 Task: Find connections with filter location Riom with filter topic #tecnologiawith filter profile language German with filter current company IDC Technologies, Inc. with filter school Vivek College of Commerce with filter industry Animation and Post-production with filter service category Budgeting with filter keywords title Administrative Manager
Action: Mouse moved to (242, 196)
Screenshot: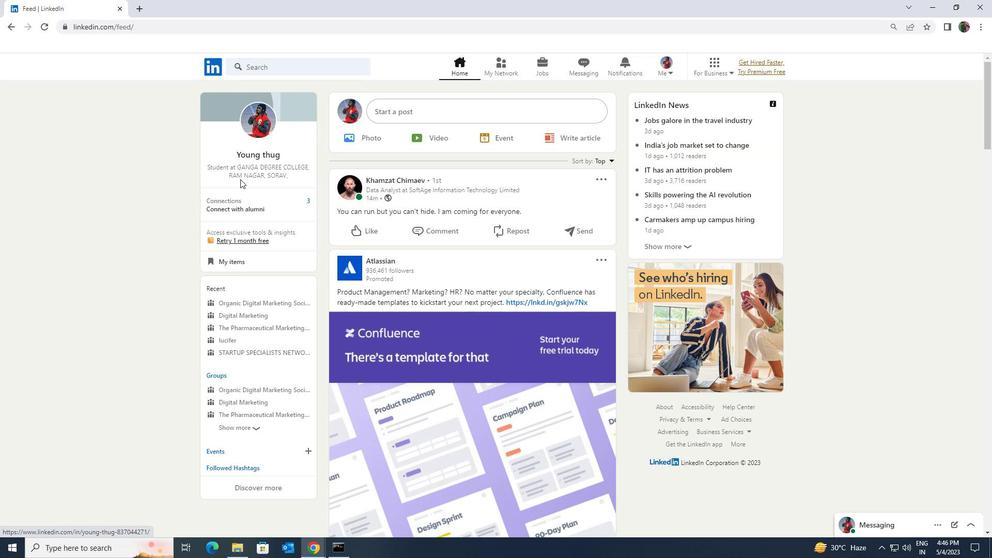 
Action: Mouse pressed left at (242, 196)
Screenshot: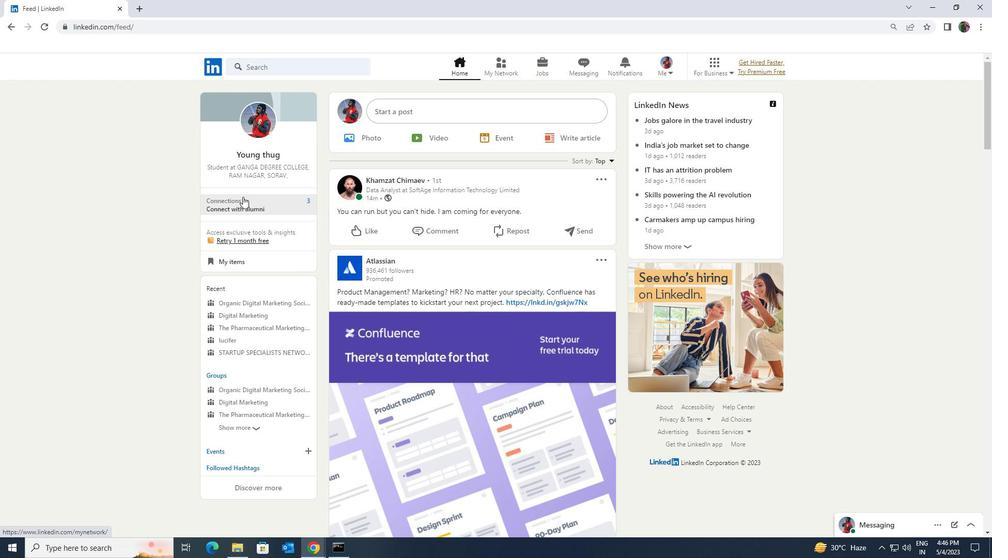 
Action: Mouse moved to (250, 127)
Screenshot: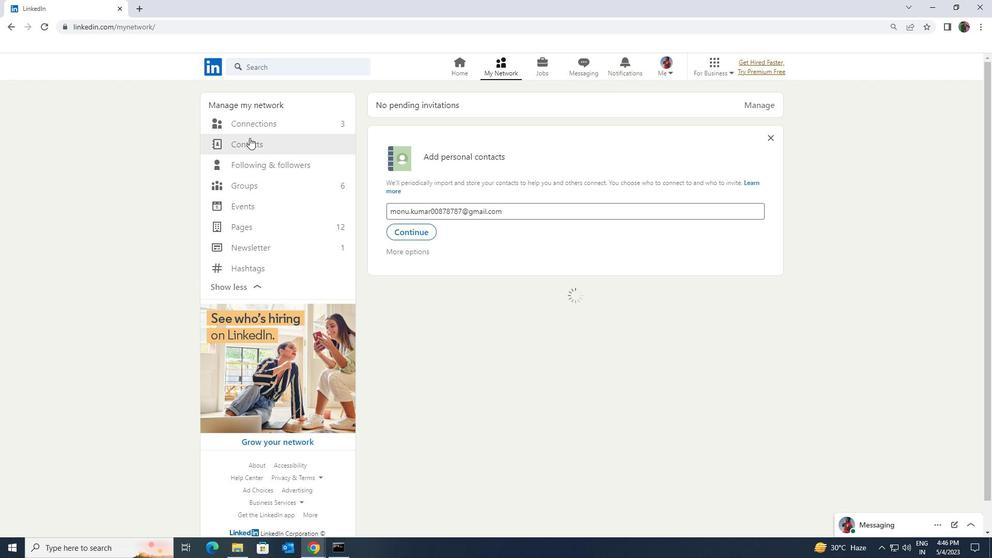
Action: Mouse pressed left at (250, 127)
Screenshot: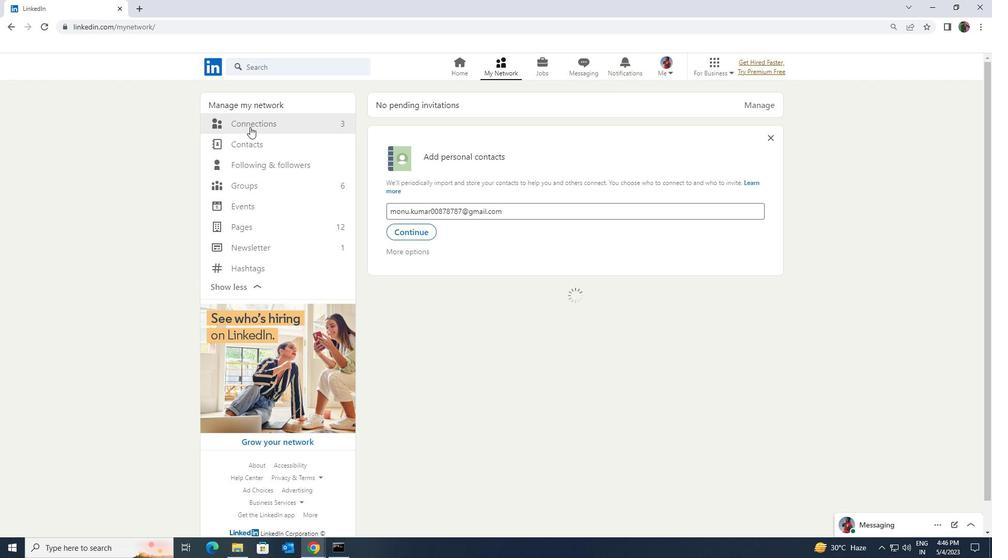 
Action: Mouse moved to (567, 125)
Screenshot: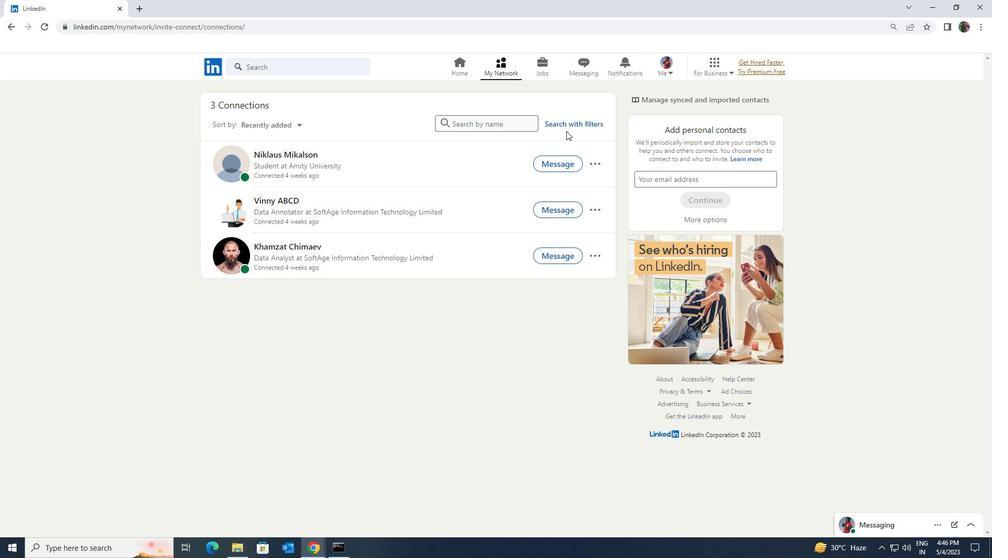 
Action: Mouse pressed left at (567, 125)
Screenshot: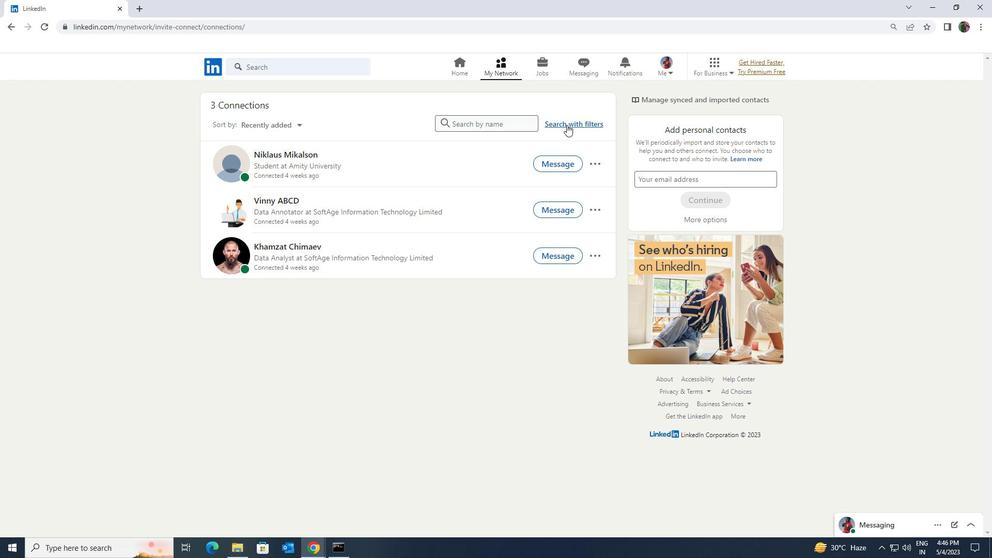 
Action: Mouse moved to (531, 93)
Screenshot: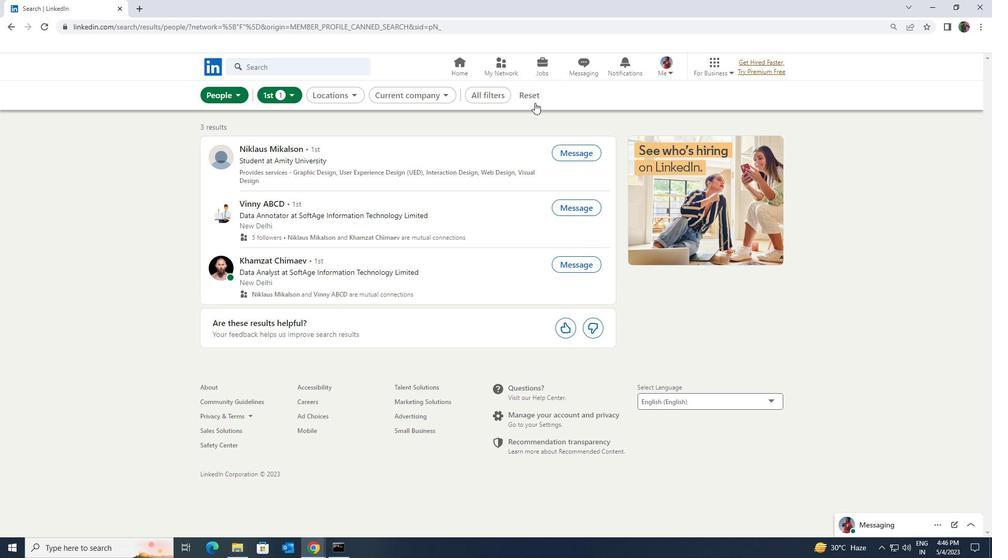 
Action: Mouse pressed left at (531, 93)
Screenshot: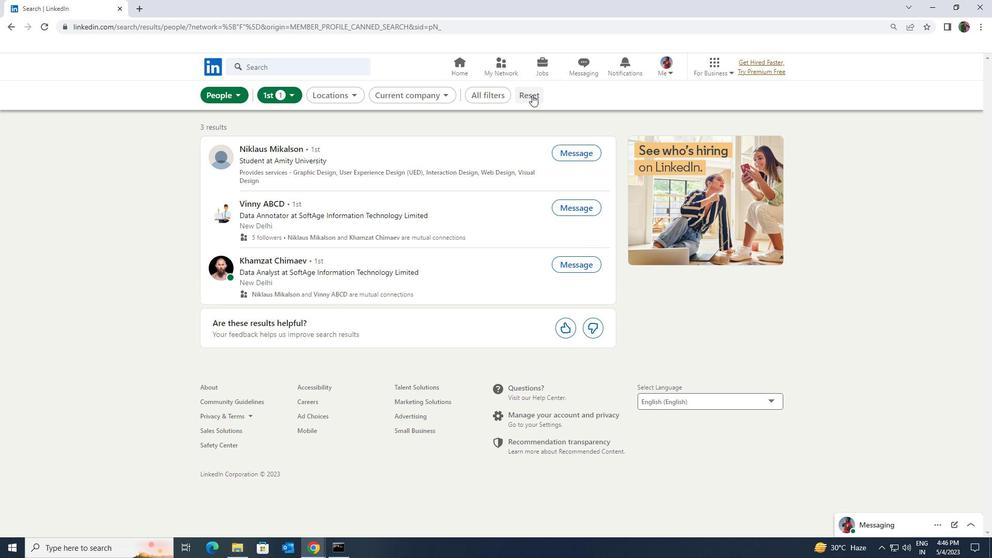 
Action: Mouse moved to (522, 92)
Screenshot: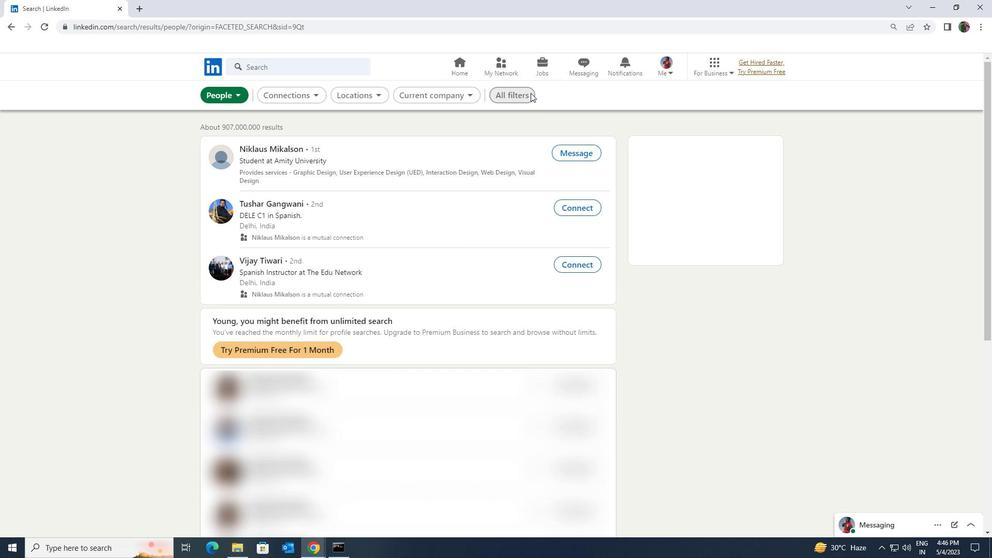 
Action: Mouse pressed left at (522, 92)
Screenshot: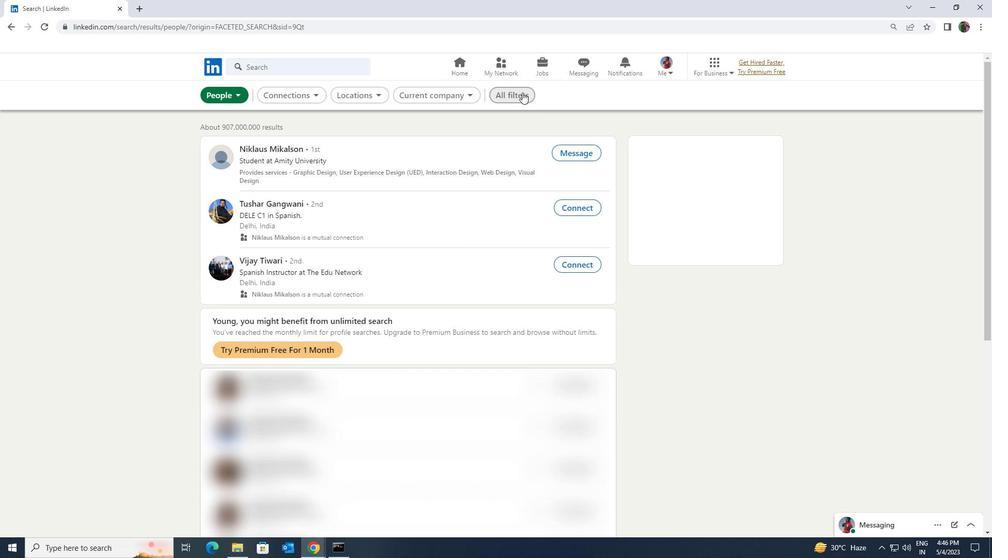 
Action: Mouse moved to (846, 403)
Screenshot: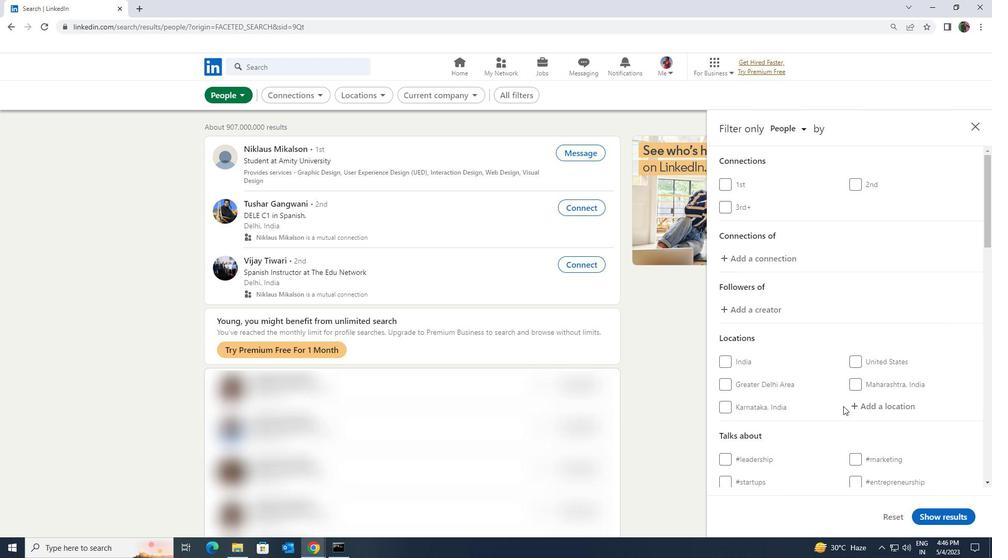 
Action: Mouse pressed left at (846, 403)
Screenshot: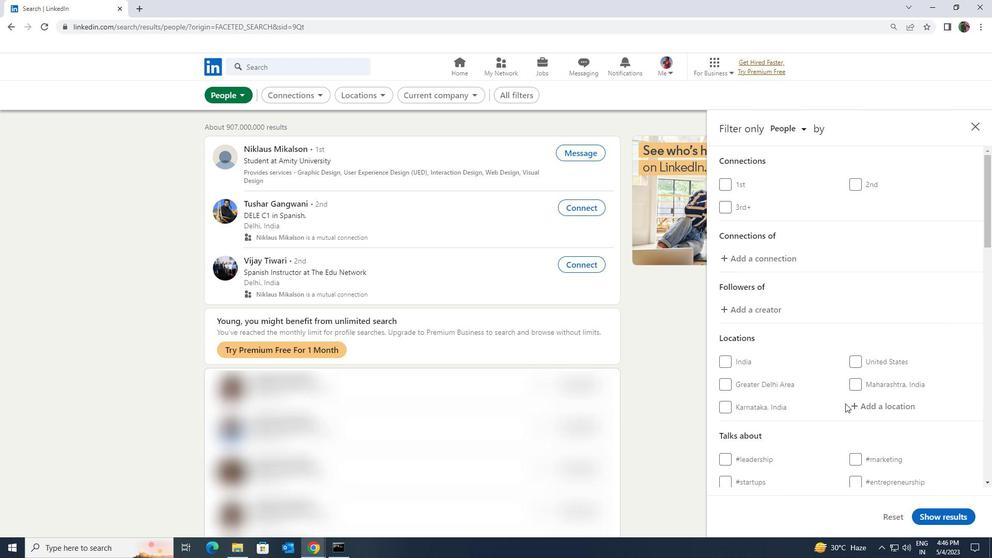 
Action: Mouse moved to (857, 406)
Screenshot: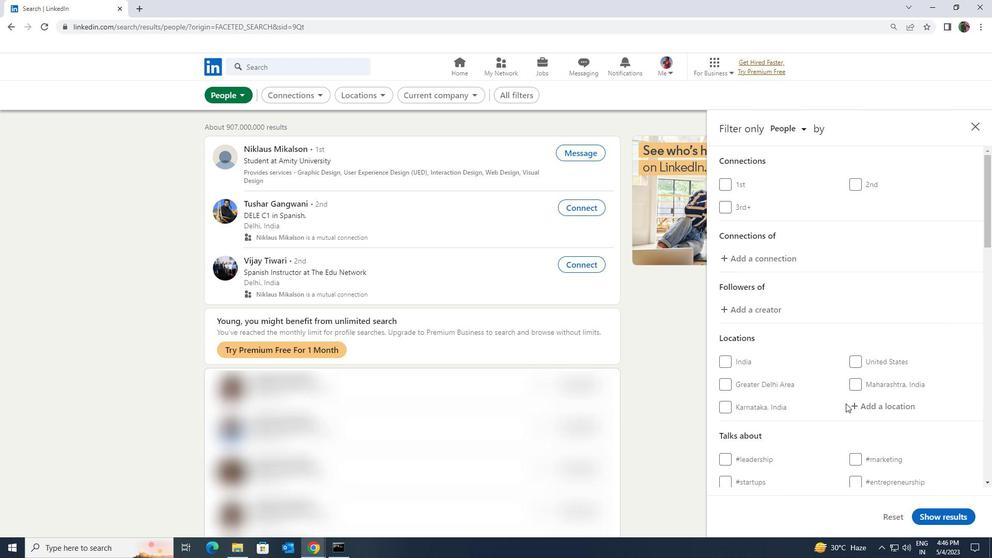 
Action: Mouse pressed left at (857, 406)
Screenshot: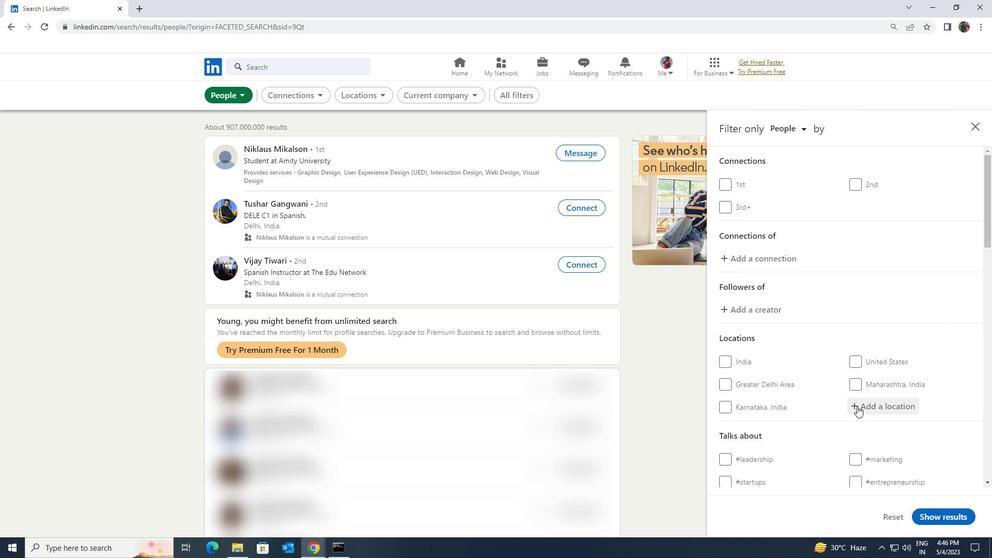 
Action: Key pressed <Key.shift>RIOM
Screenshot: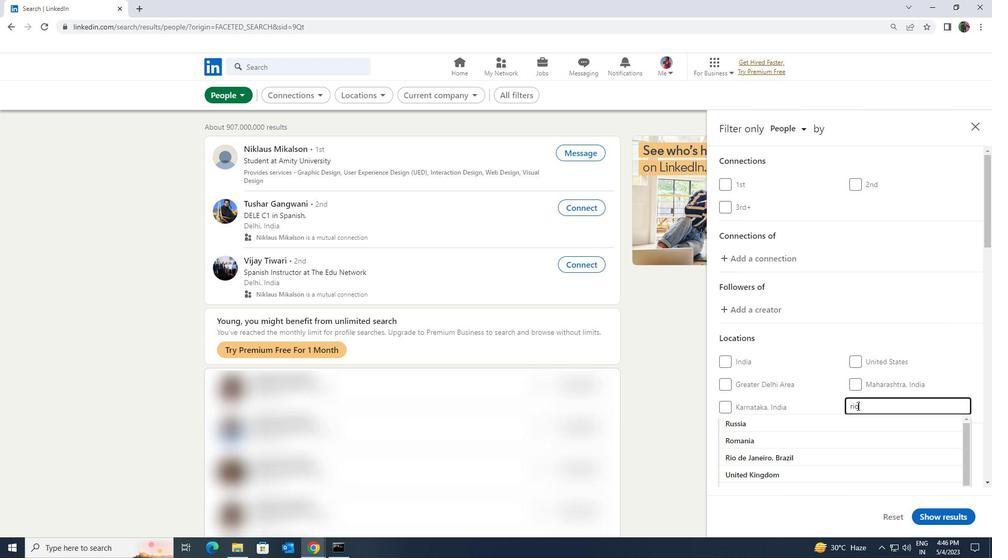
Action: Mouse moved to (858, 414)
Screenshot: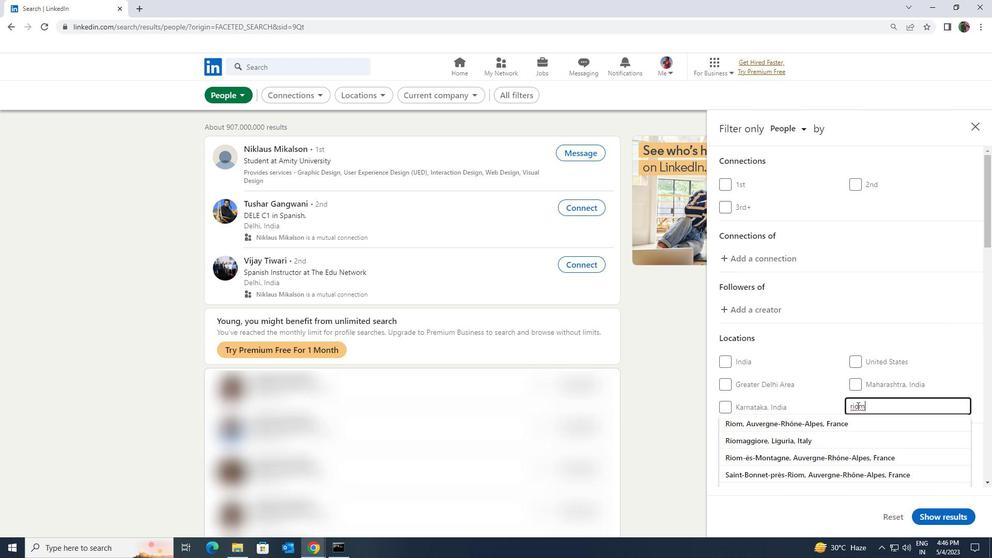 
Action: Mouse pressed left at (858, 414)
Screenshot: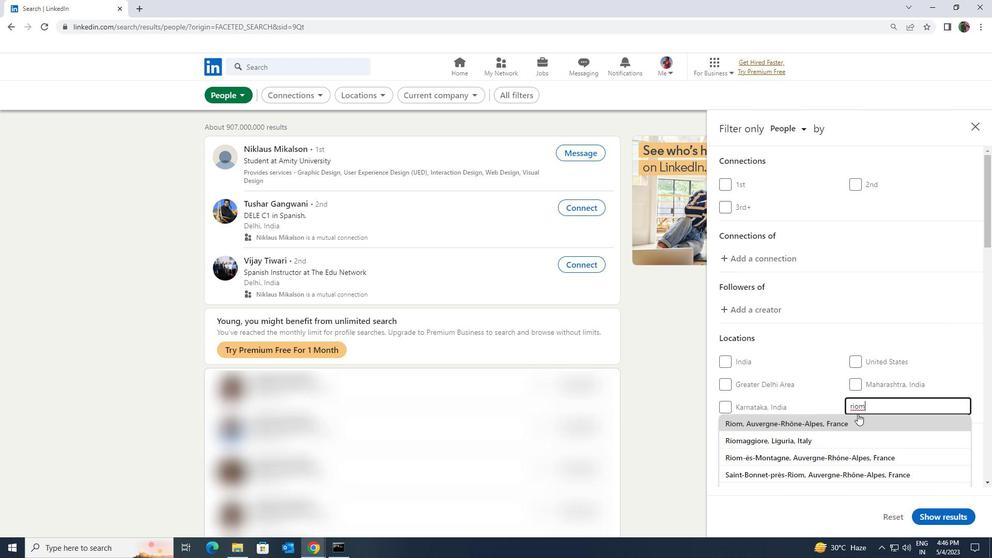 
Action: Mouse moved to (851, 401)
Screenshot: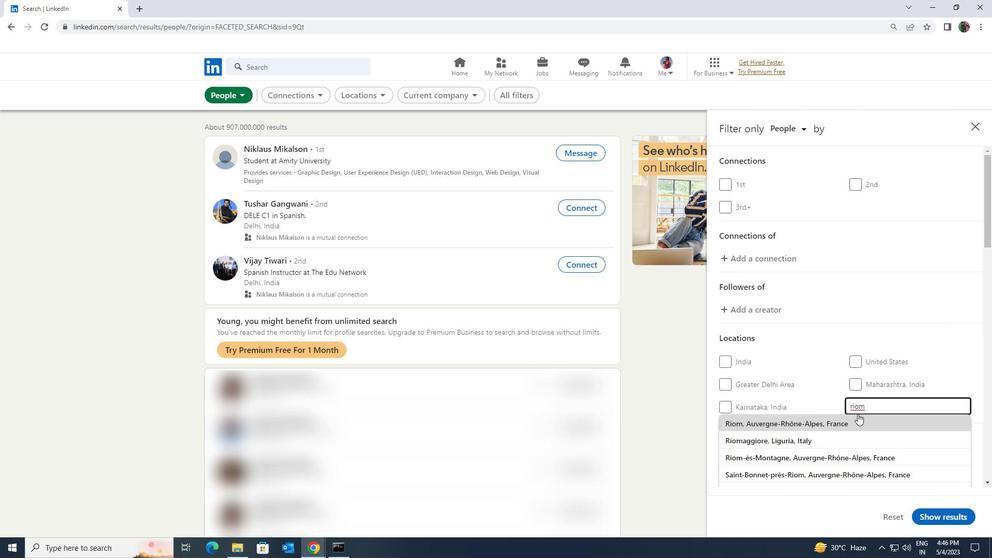 
Action: Mouse scrolled (851, 401) with delta (0, 0)
Screenshot: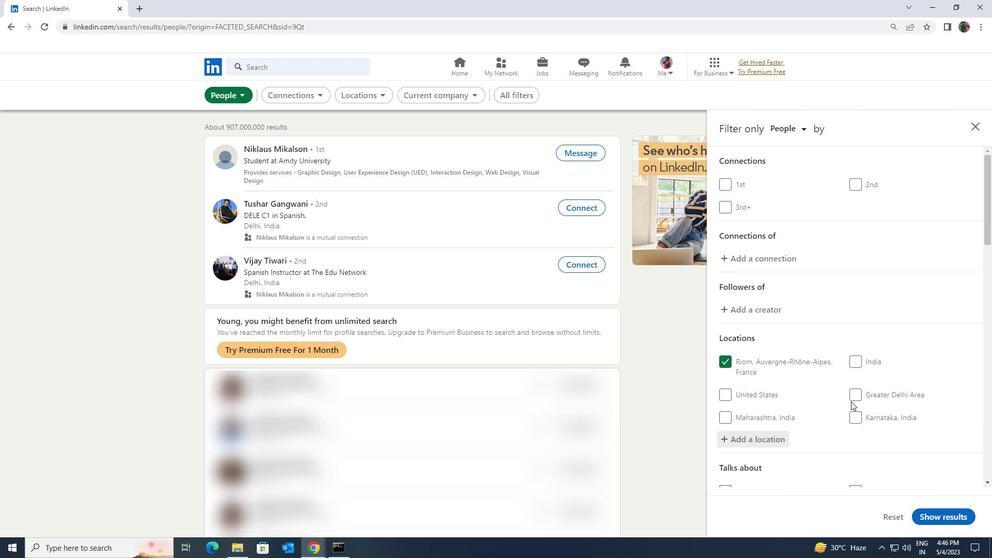 
Action: Mouse moved to (848, 402)
Screenshot: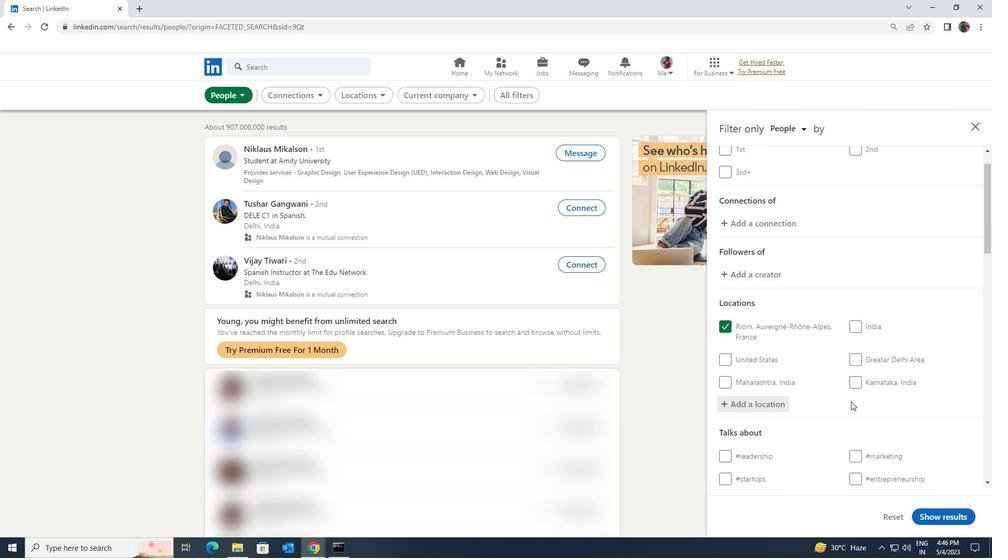 
Action: Mouse scrolled (848, 401) with delta (0, 0)
Screenshot: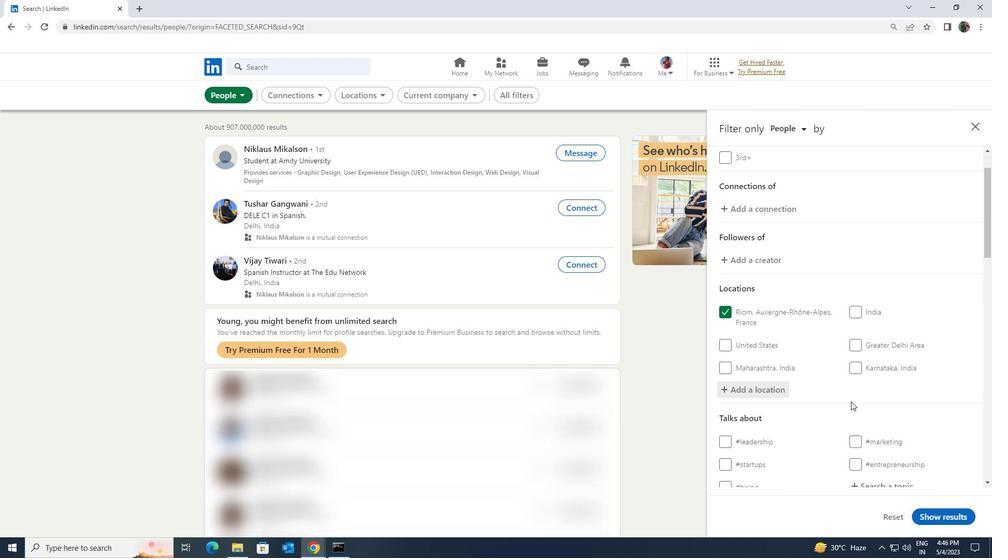 
Action: Mouse moved to (862, 436)
Screenshot: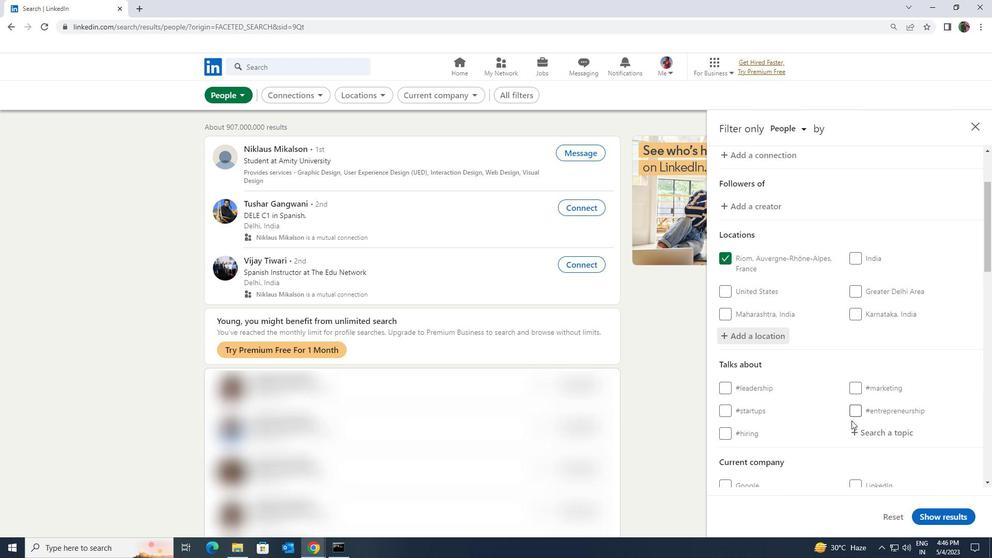 
Action: Mouse pressed left at (862, 436)
Screenshot: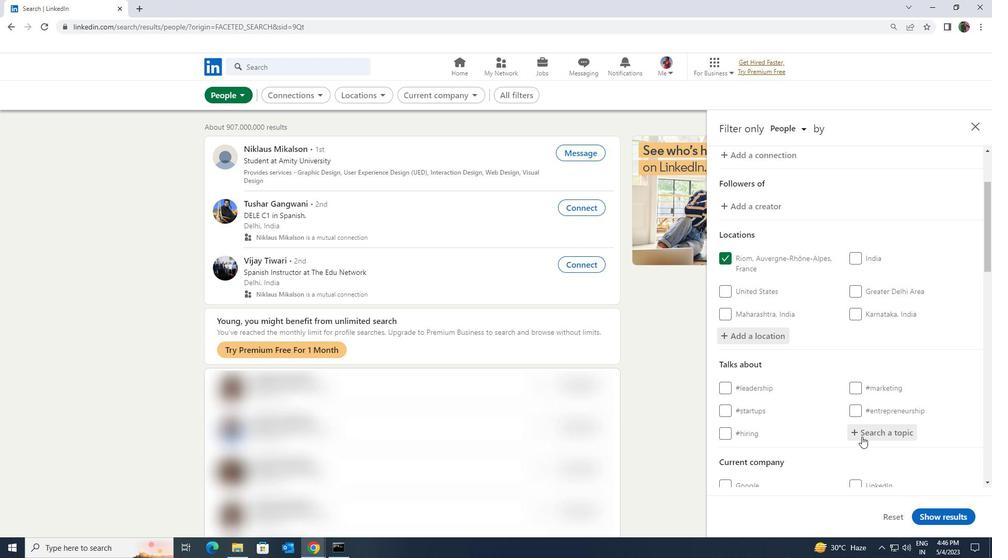 
Action: Key pressed <Key.shift><Key.shift><Key.shift><Key.shift><Key.shift><Key.shift><Key.shift><Key.shift><Key.shift><Key.shift><Key.shift><Key.shift><Key.shift><Key.shift><Key.shift><Key.shift><Key.shift><Key.shift><Key.shift><Key.shift><Key.shift><Key.shift><Key.shift><Key.shift><Key.shift><Key.shift><Key.shift><Key.shift><Key.shift><Key.shift><Key.shift><Key.shift><Key.shift><Key.shift>TECHNOLO
Screenshot: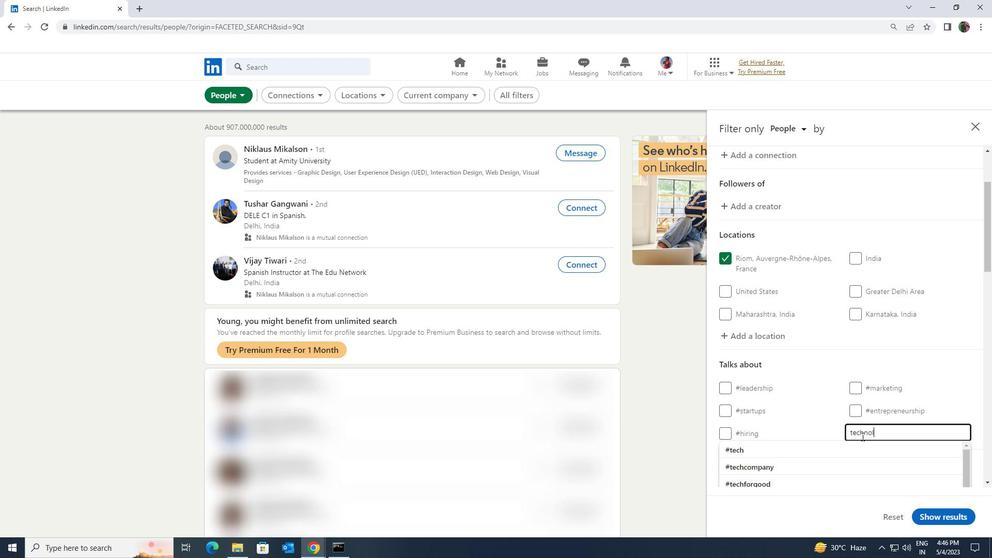 
Action: Mouse moved to (850, 451)
Screenshot: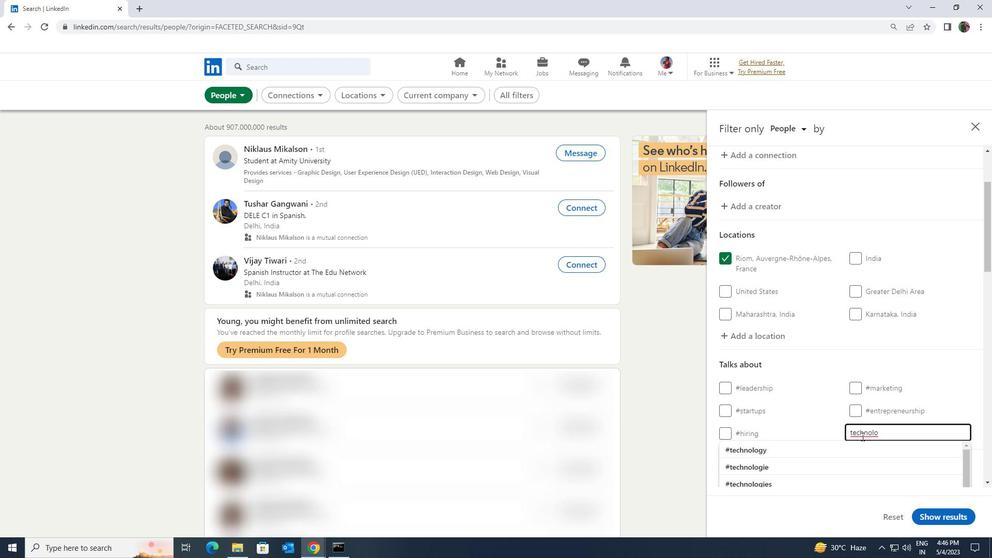 
Action: Mouse pressed left at (850, 451)
Screenshot: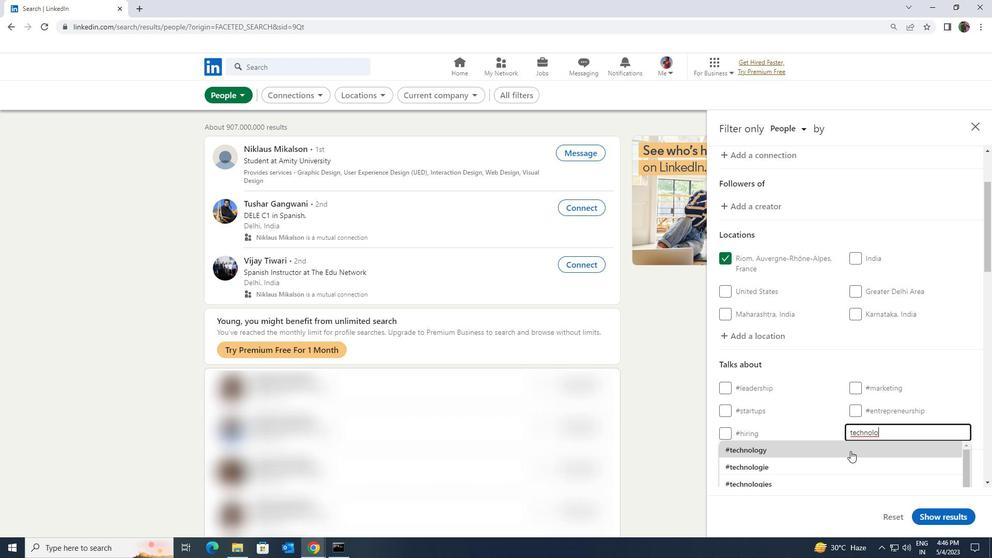 
Action: Mouse moved to (850, 447)
Screenshot: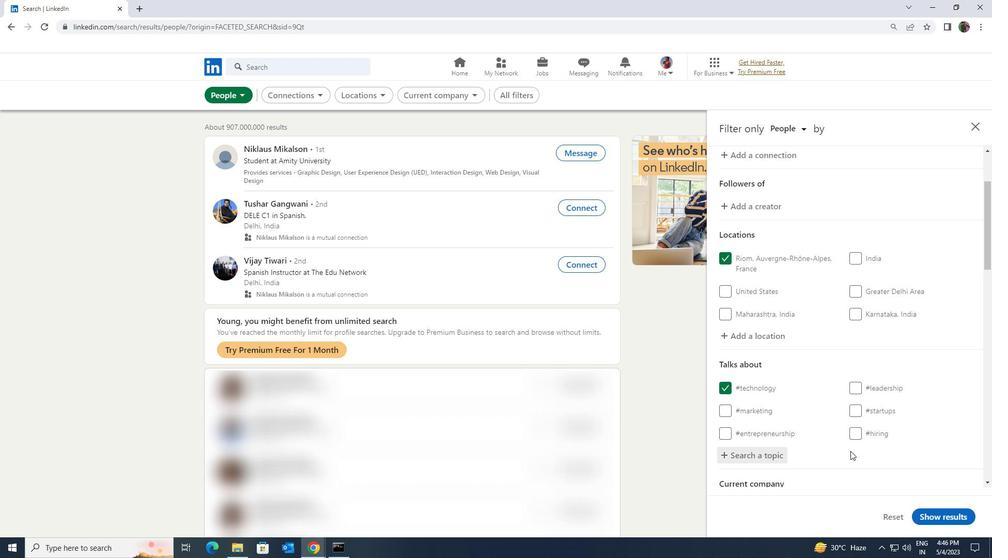 
Action: Mouse scrolled (850, 447) with delta (0, 0)
Screenshot: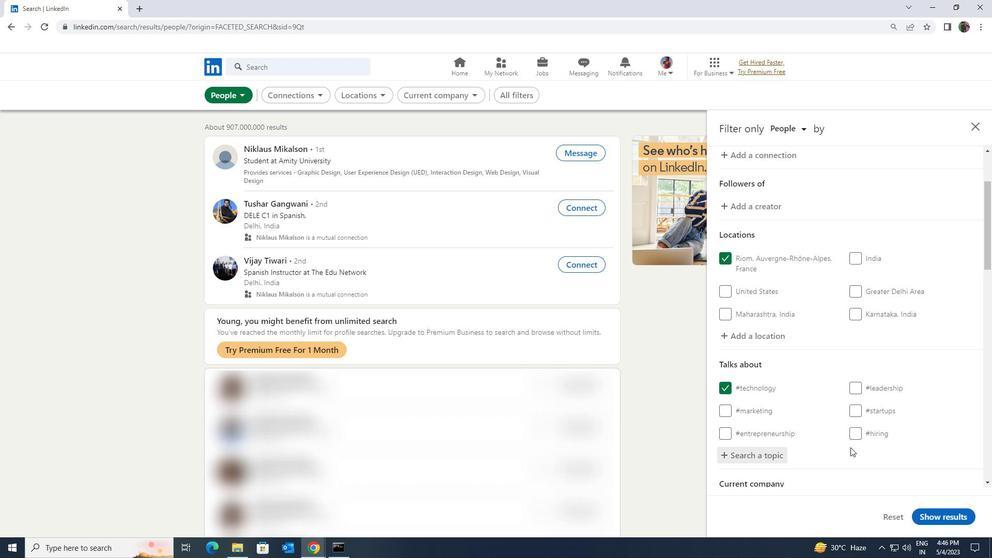 
Action: Mouse scrolled (850, 447) with delta (0, 0)
Screenshot: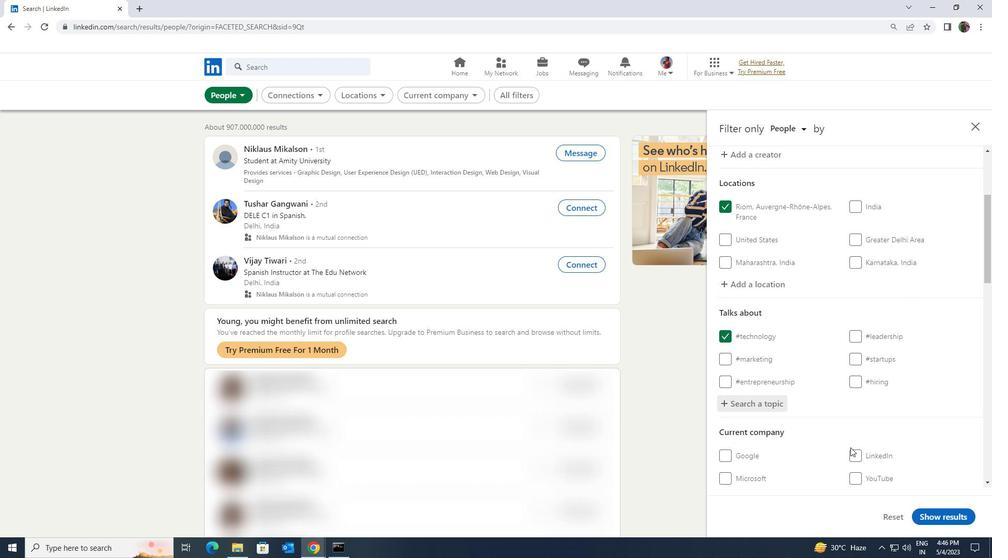 
Action: Mouse scrolled (850, 447) with delta (0, 0)
Screenshot: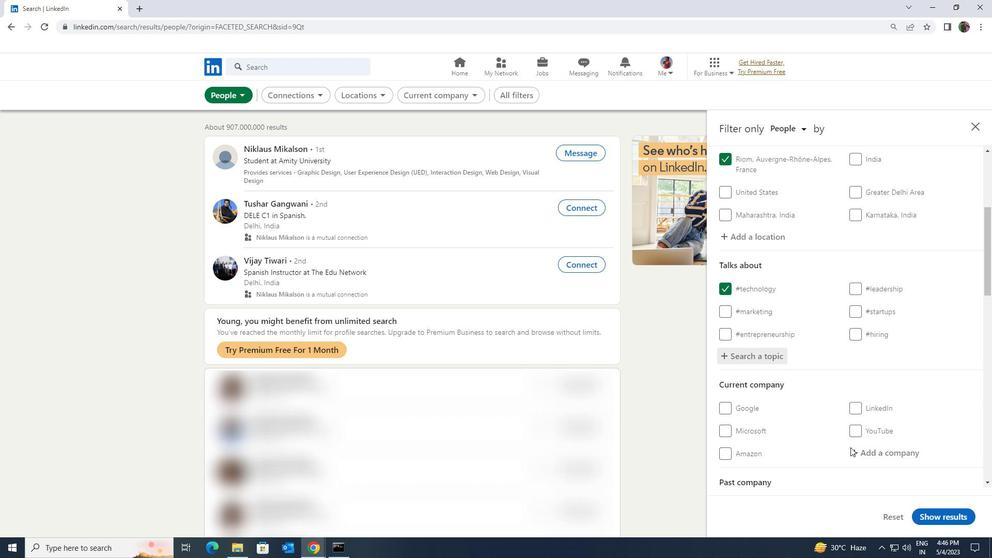 
Action: Mouse scrolled (850, 447) with delta (0, 0)
Screenshot: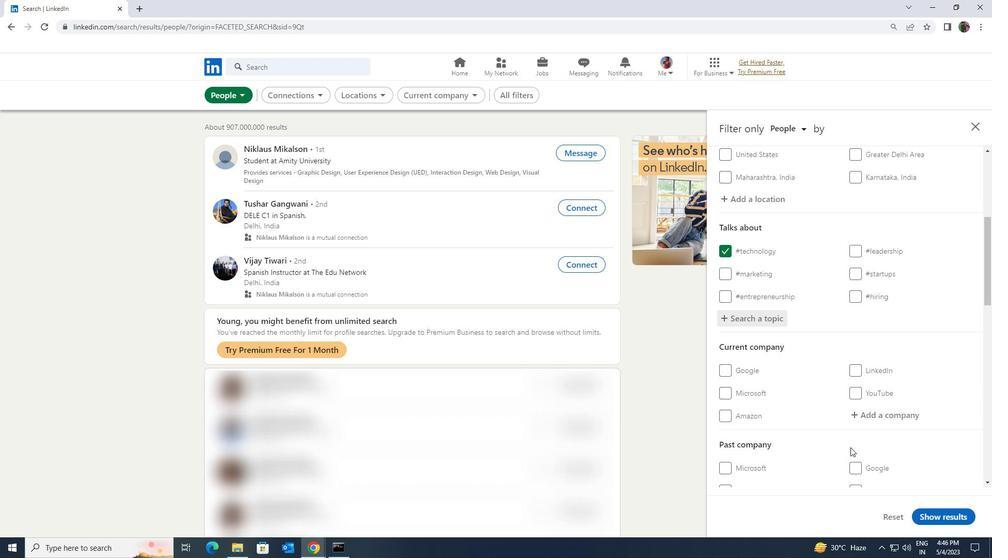 
Action: Mouse scrolled (850, 447) with delta (0, 0)
Screenshot: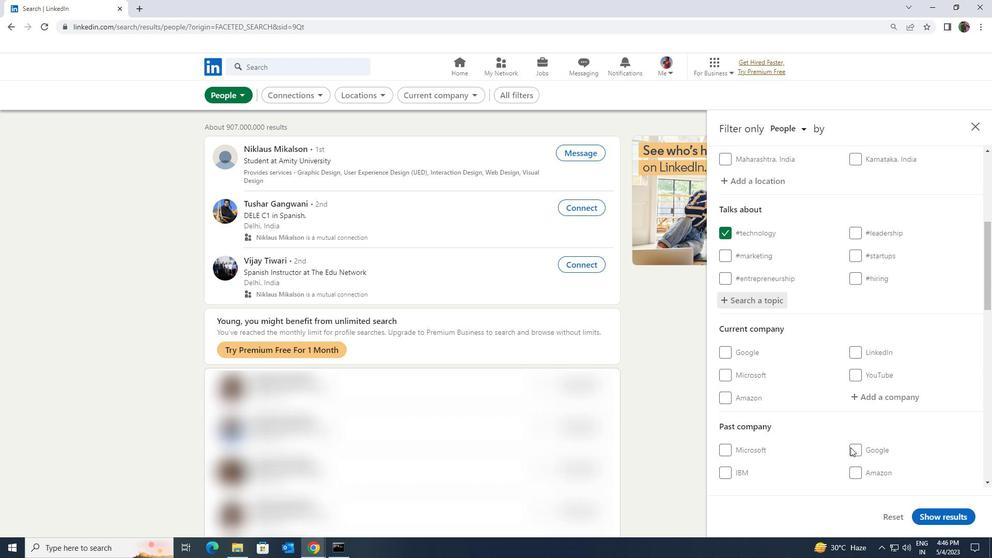 
Action: Mouse scrolled (850, 447) with delta (0, 0)
Screenshot: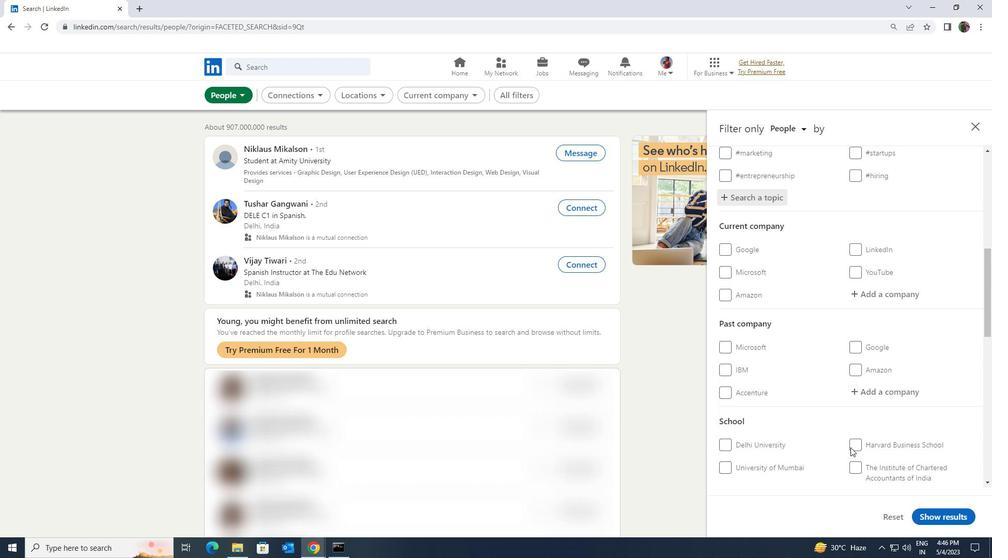 
Action: Mouse scrolled (850, 447) with delta (0, 0)
Screenshot: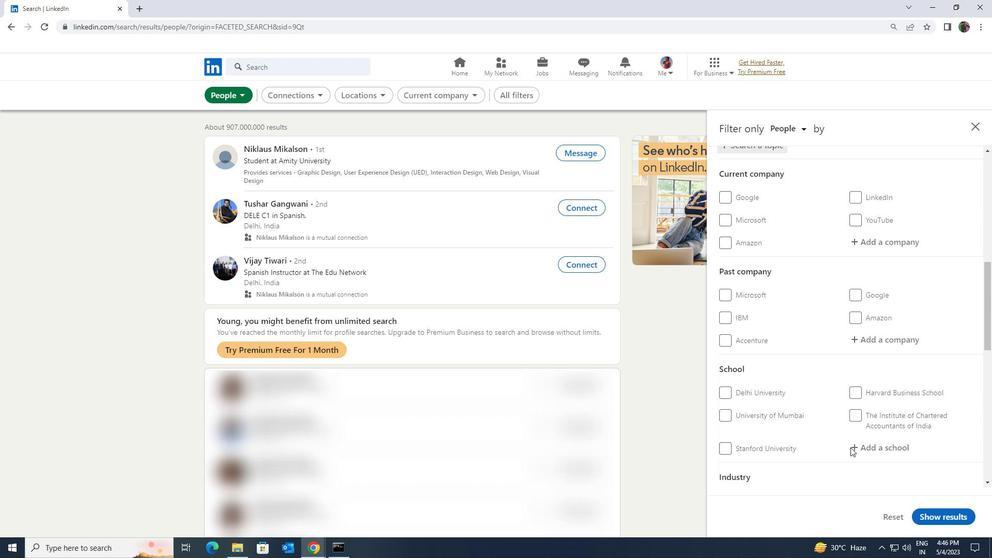 
Action: Mouse scrolled (850, 447) with delta (0, 0)
Screenshot: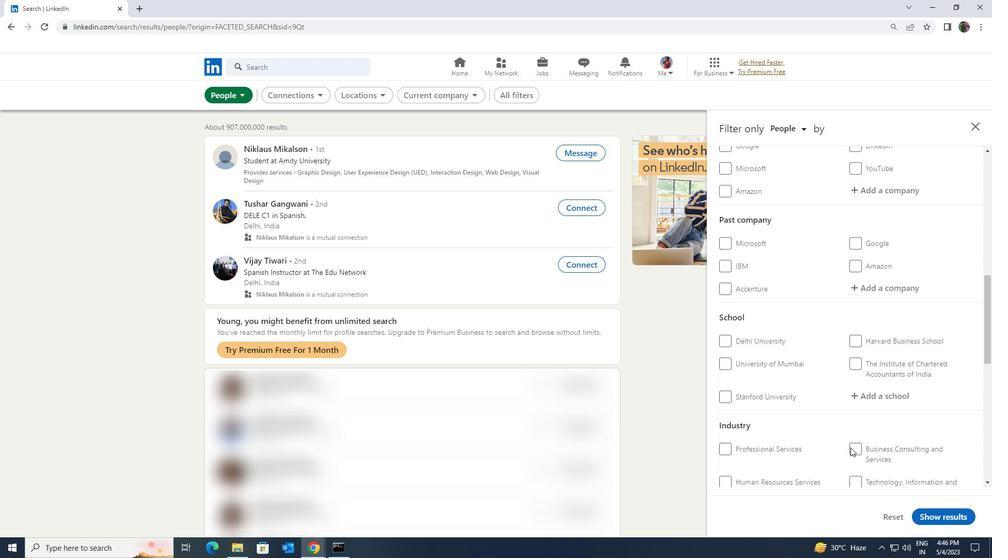
Action: Mouse scrolled (850, 447) with delta (0, 0)
Screenshot: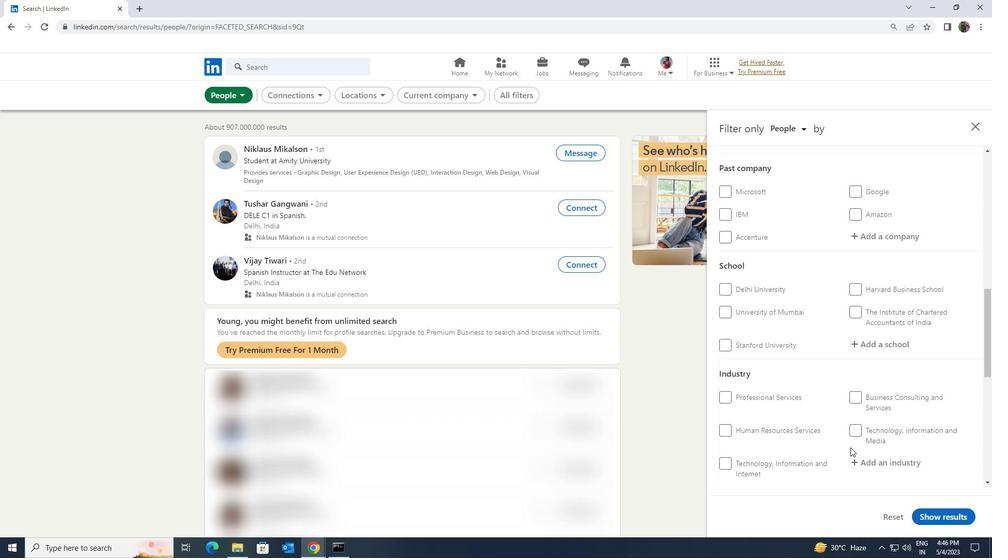 
Action: Mouse scrolled (850, 447) with delta (0, 0)
Screenshot: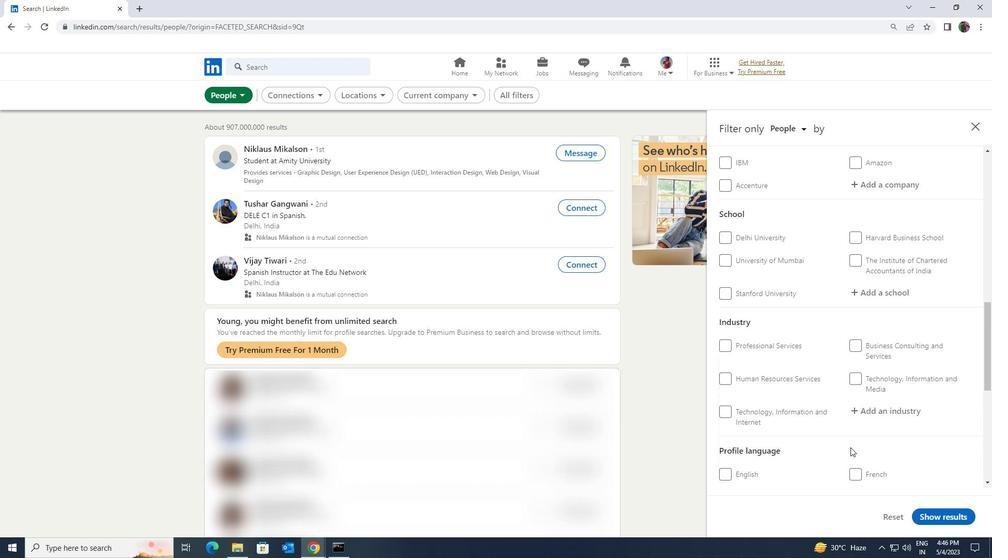 
Action: Mouse scrolled (850, 447) with delta (0, 0)
Screenshot: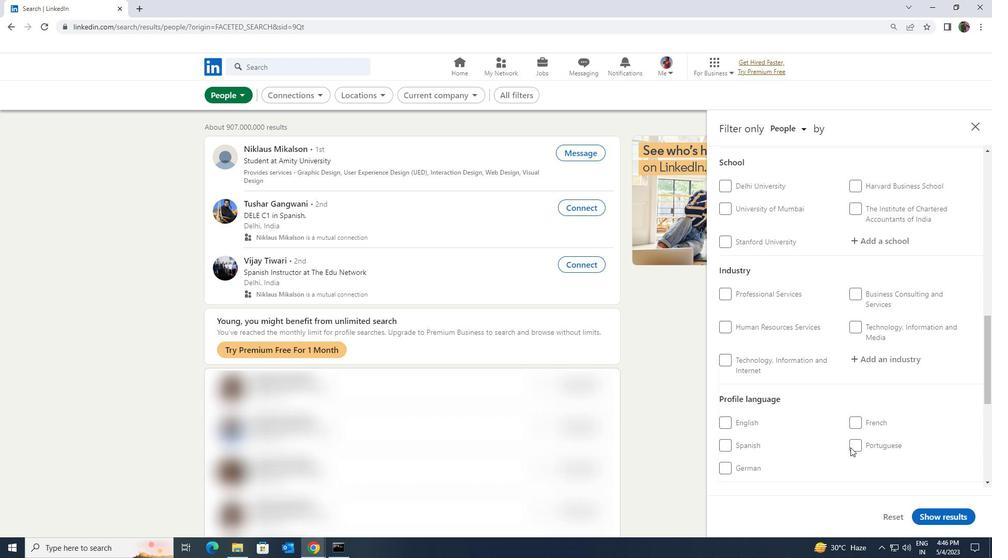 
Action: Mouse moved to (748, 416)
Screenshot: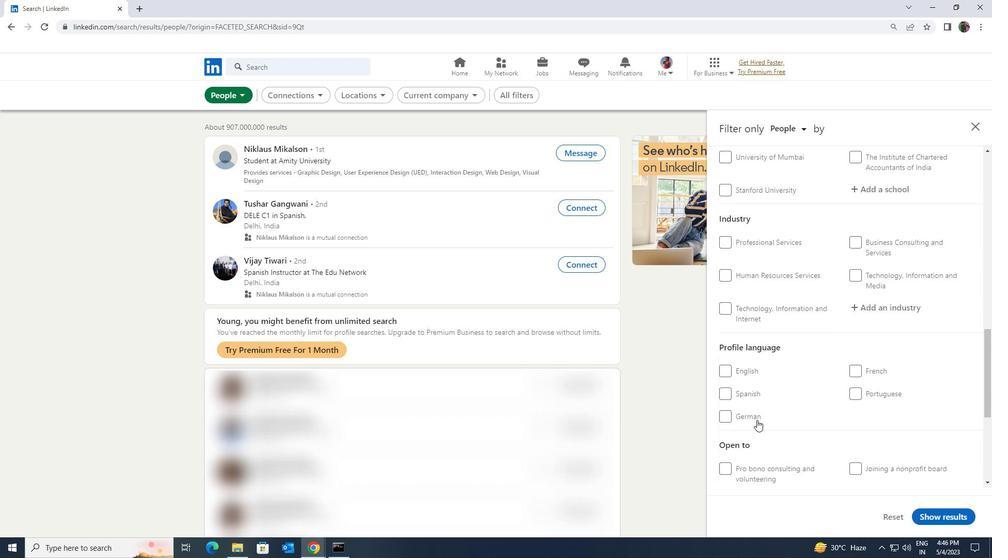 
Action: Mouse pressed left at (748, 416)
Screenshot: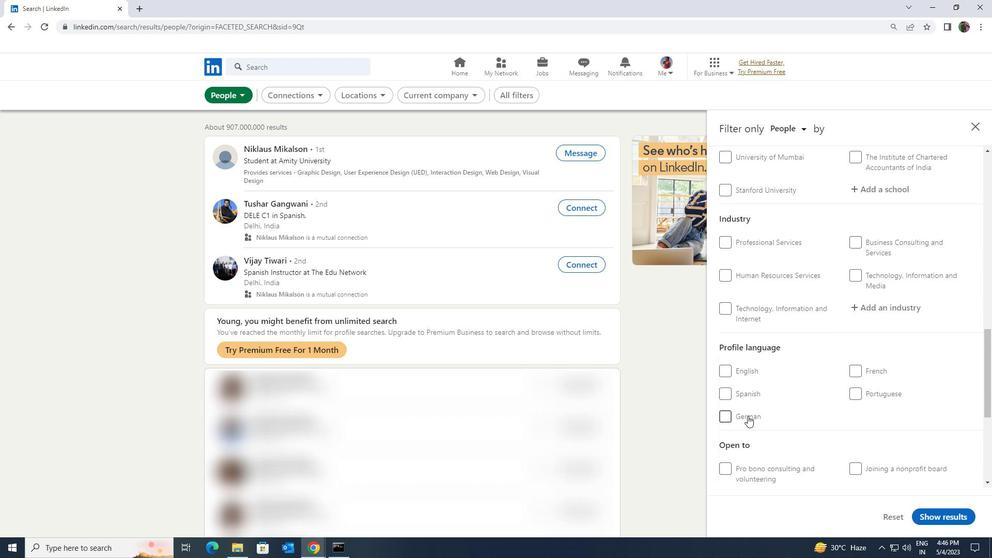 
Action: Mouse moved to (849, 425)
Screenshot: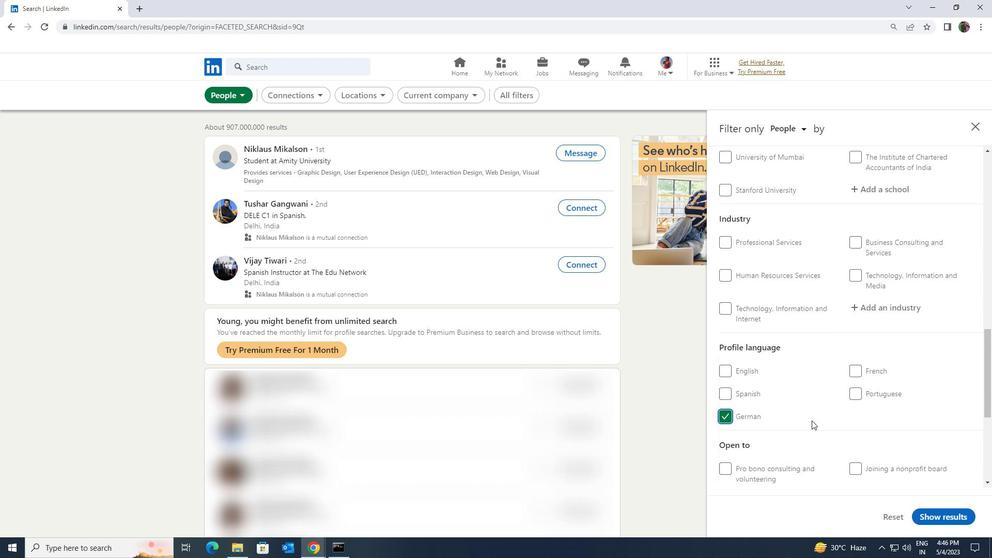 
Action: Mouse scrolled (849, 425) with delta (0, 0)
Screenshot: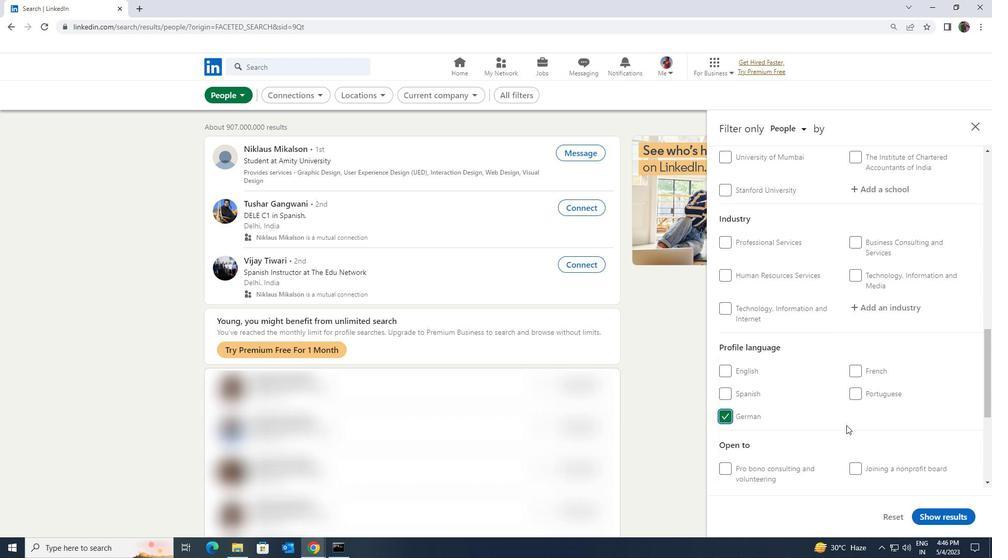 
Action: Mouse scrolled (849, 425) with delta (0, 0)
Screenshot: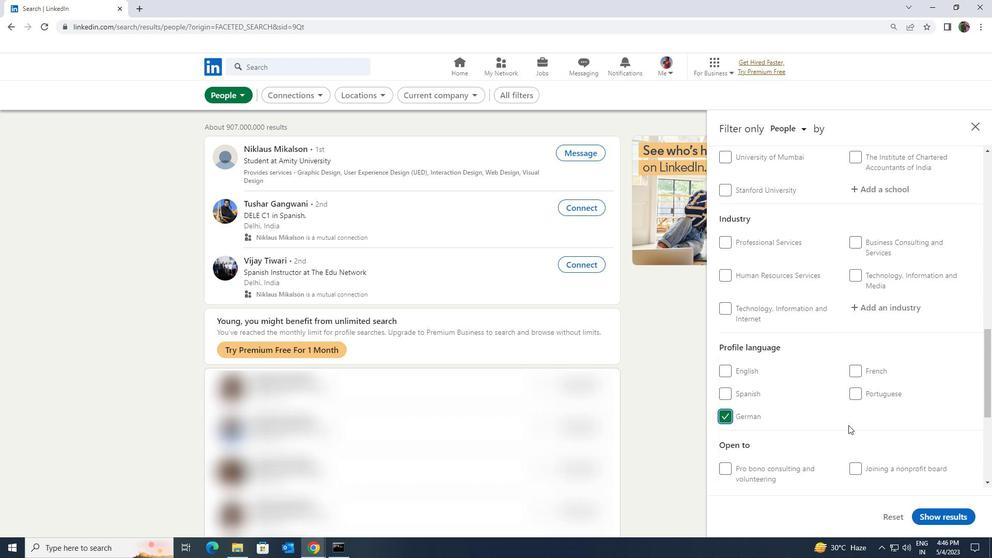 
Action: Mouse moved to (850, 430)
Screenshot: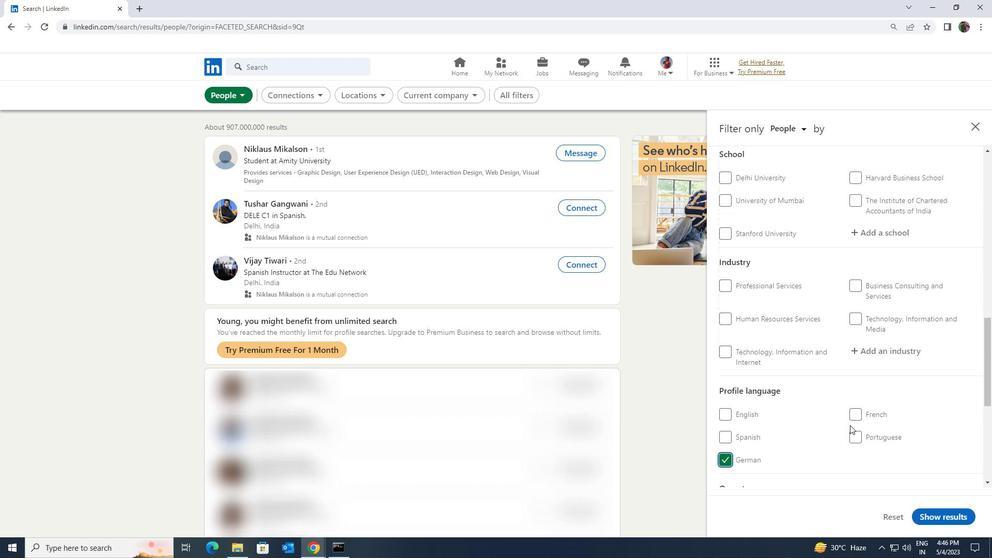 
Action: Mouse scrolled (850, 430) with delta (0, 0)
Screenshot: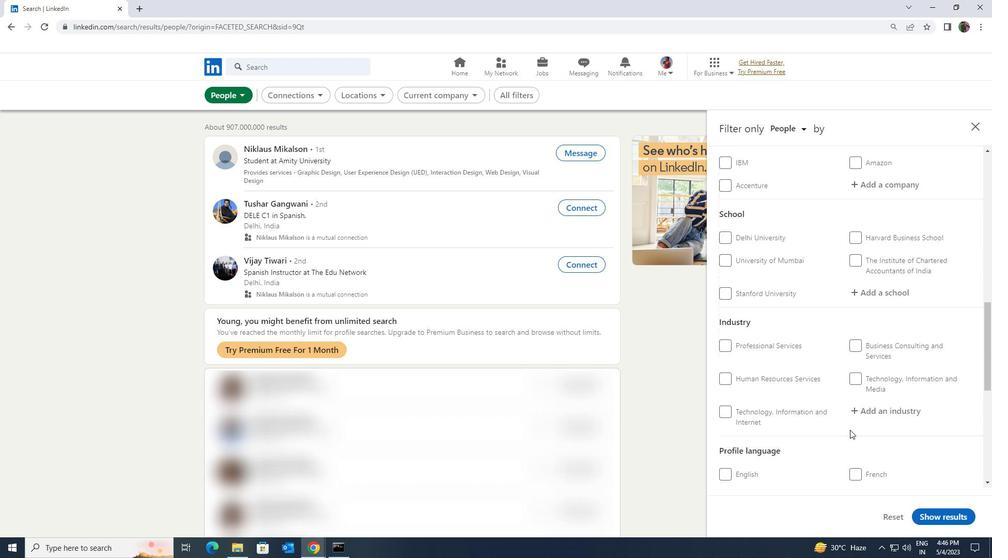 
Action: Mouse scrolled (850, 430) with delta (0, 0)
Screenshot: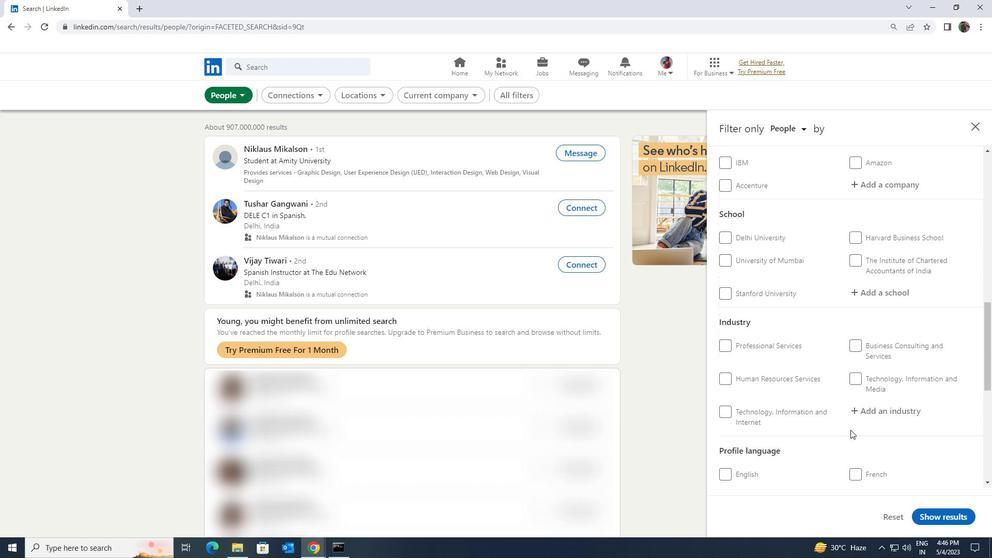 
Action: Mouse scrolled (850, 430) with delta (0, 0)
Screenshot: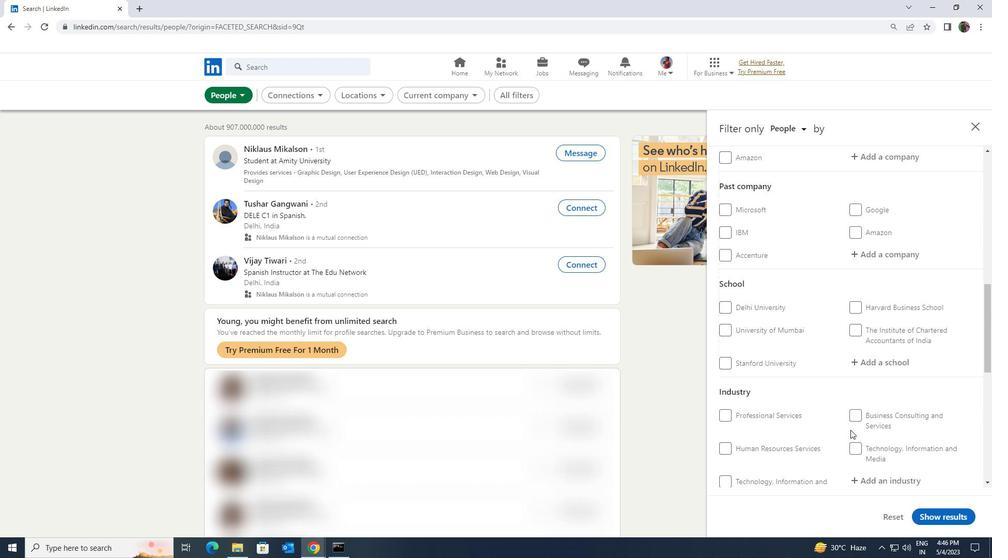 
Action: Mouse scrolled (850, 430) with delta (0, 0)
Screenshot: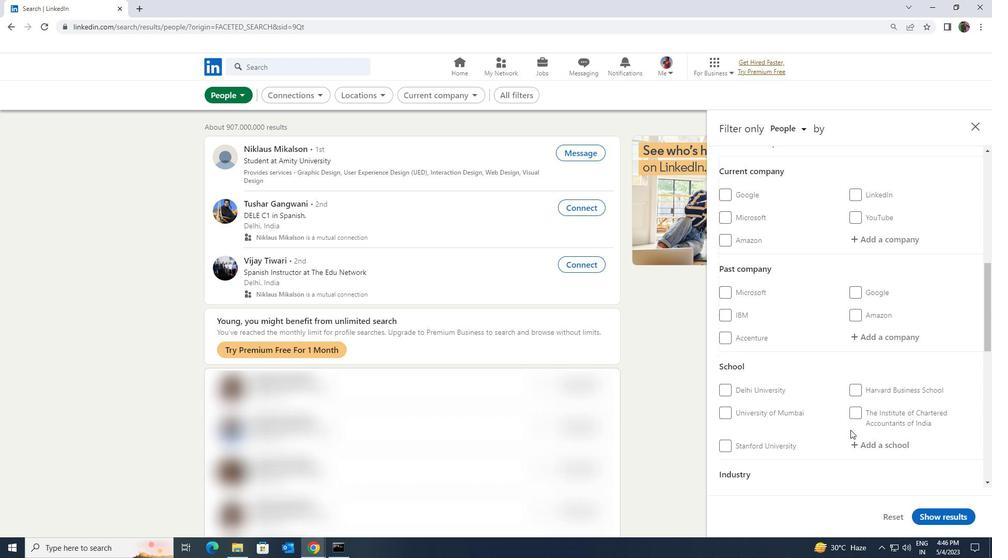 
Action: Mouse scrolled (850, 430) with delta (0, 0)
Screenshot: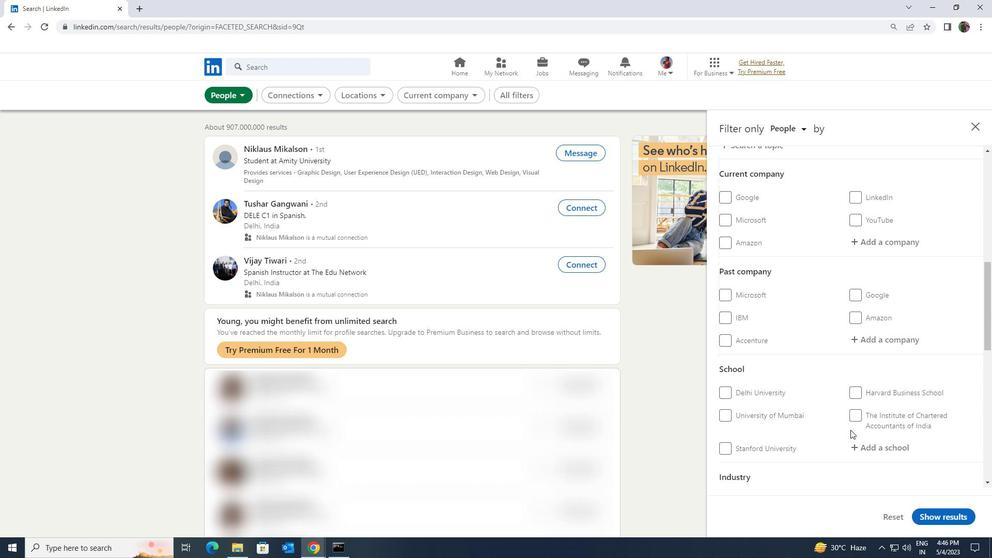 
Action: Mouse scrolled (850, 430) with delta (0, 0)
Screenshot: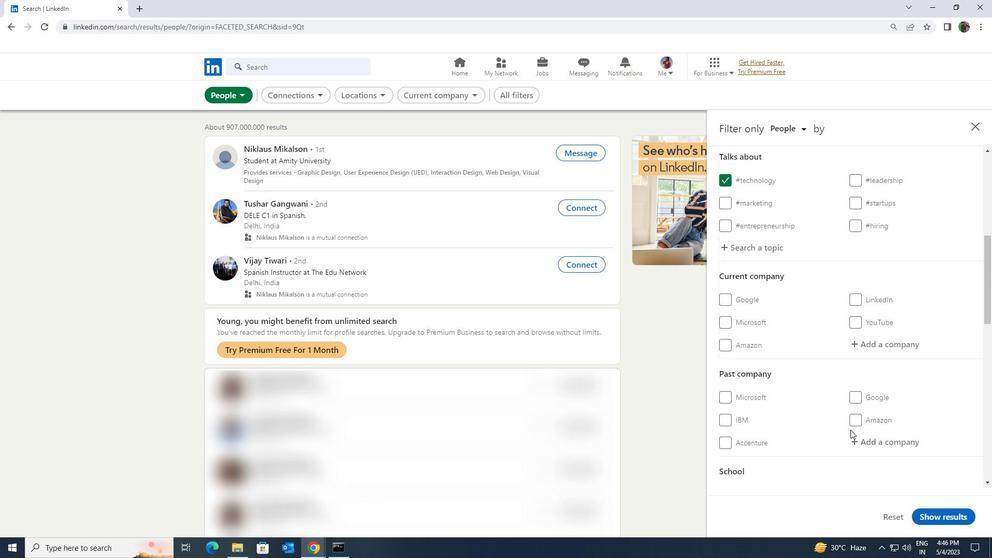 
Action: Mouse moved to (856, 401)
Screenshot: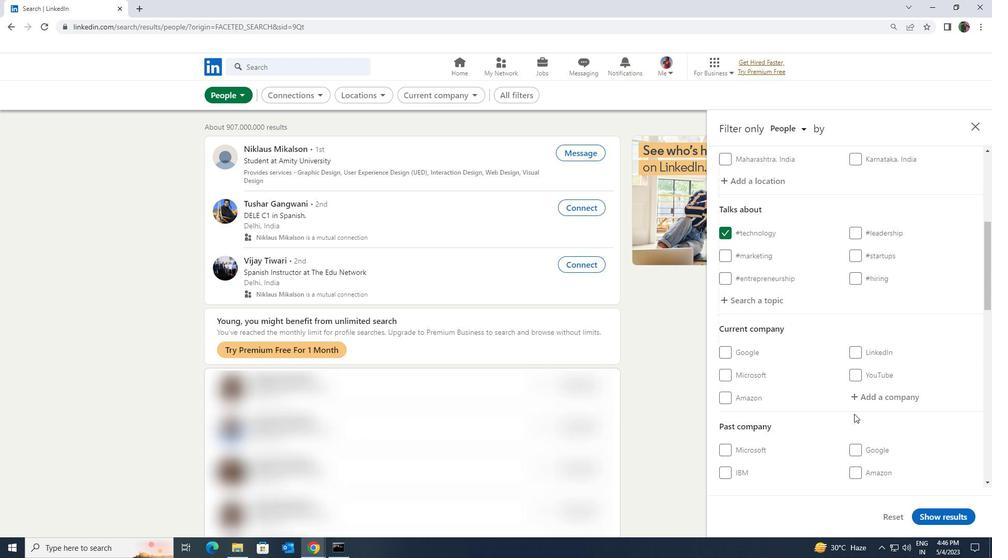
Action: Mouse pressed left at (856, 401)
Screenshot: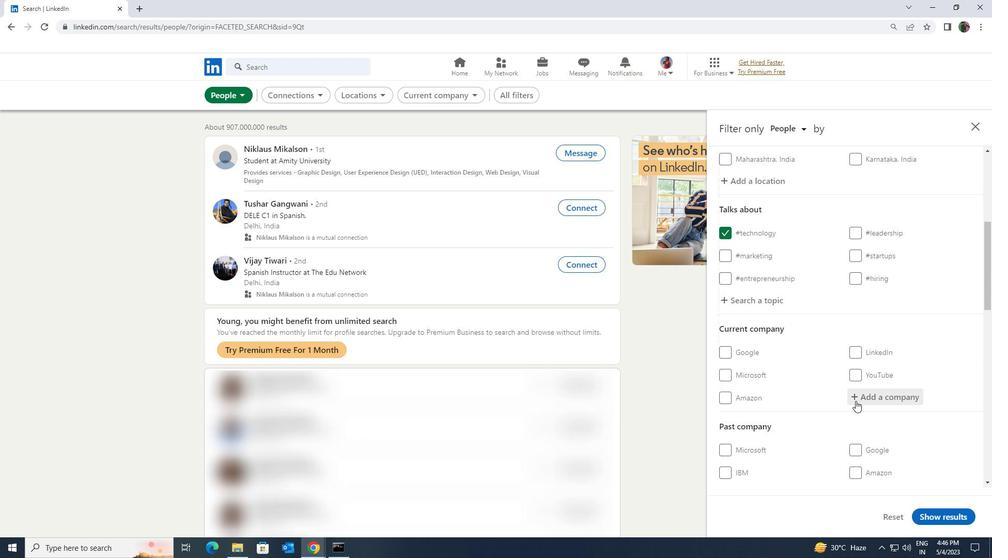 
Action: Key pressed <Key.shift>IDC<Key.space>
Screenshot: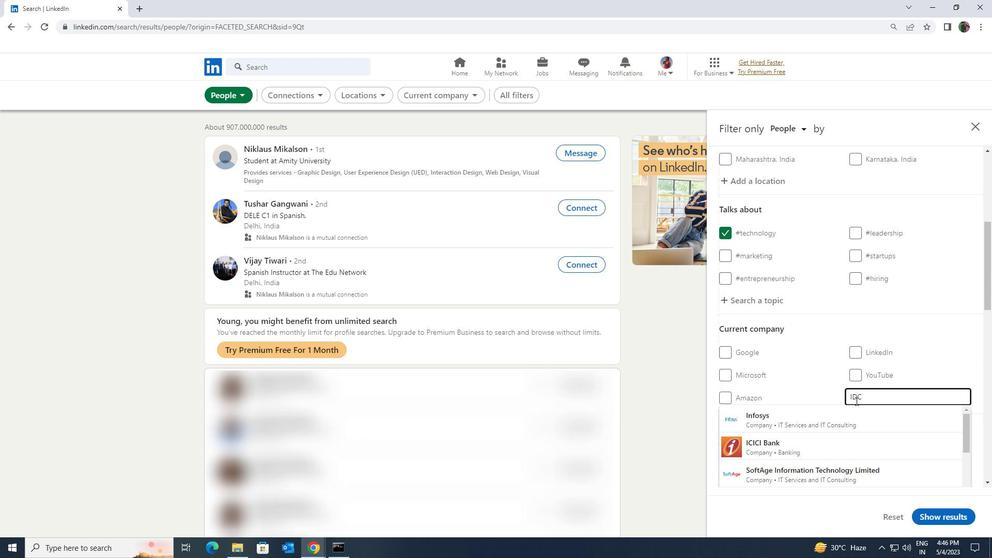 
Action: Mouse moved to (835, 439)
Screenshot: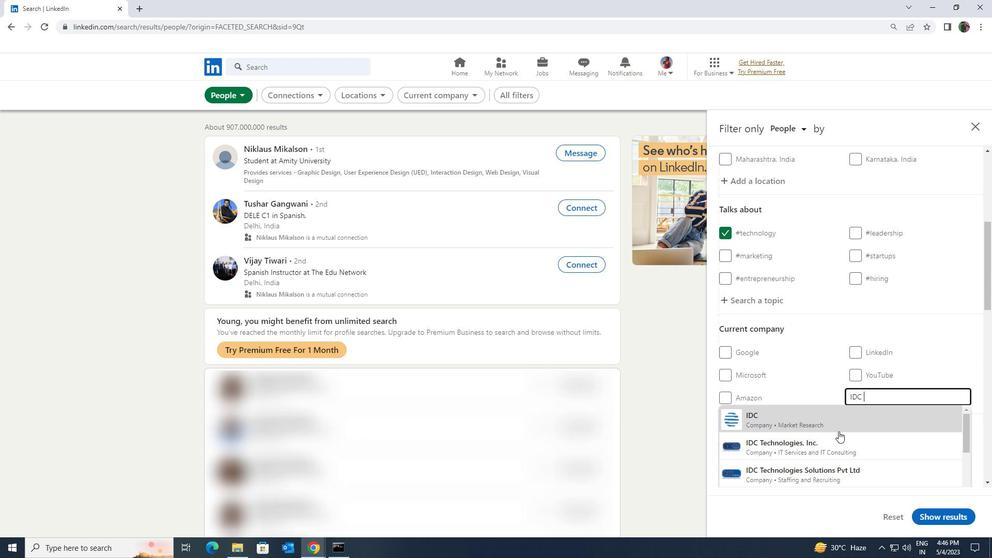 
Action: Mouse pressed left at (835, 439)
Screenshot: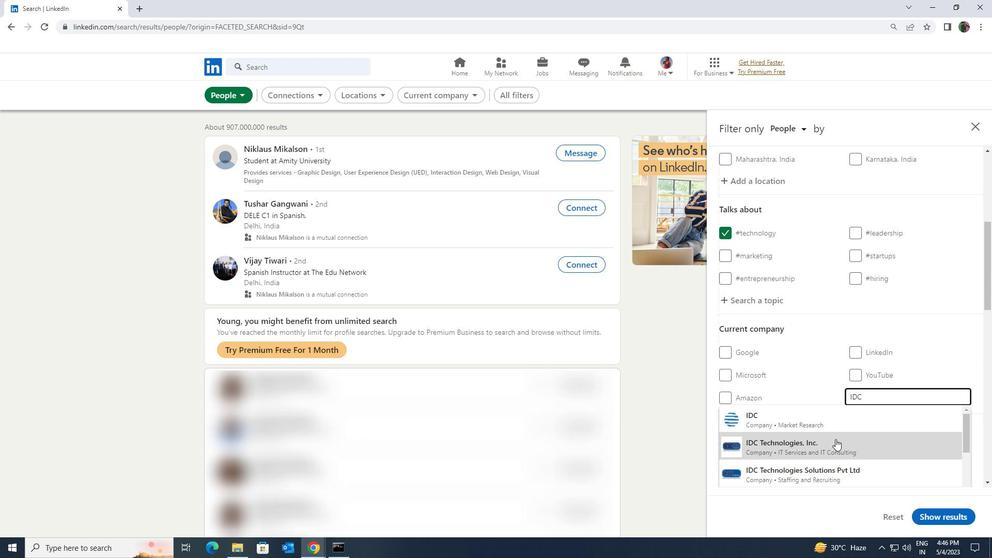 
Action: Mouse moved to (841, 423)
Screenshot: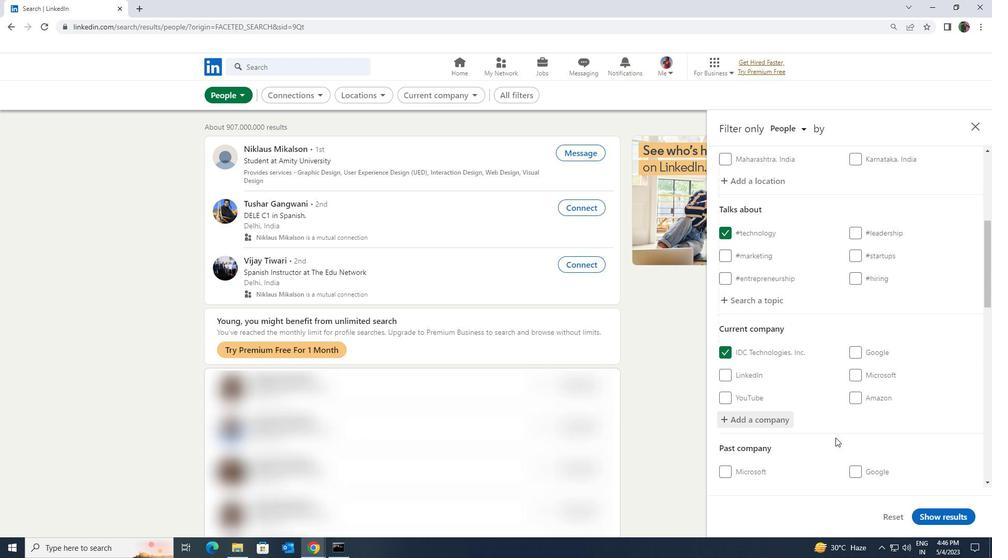 
Action: Mouse scrolled (841, 422) with delta (0, 0)
Screenshot: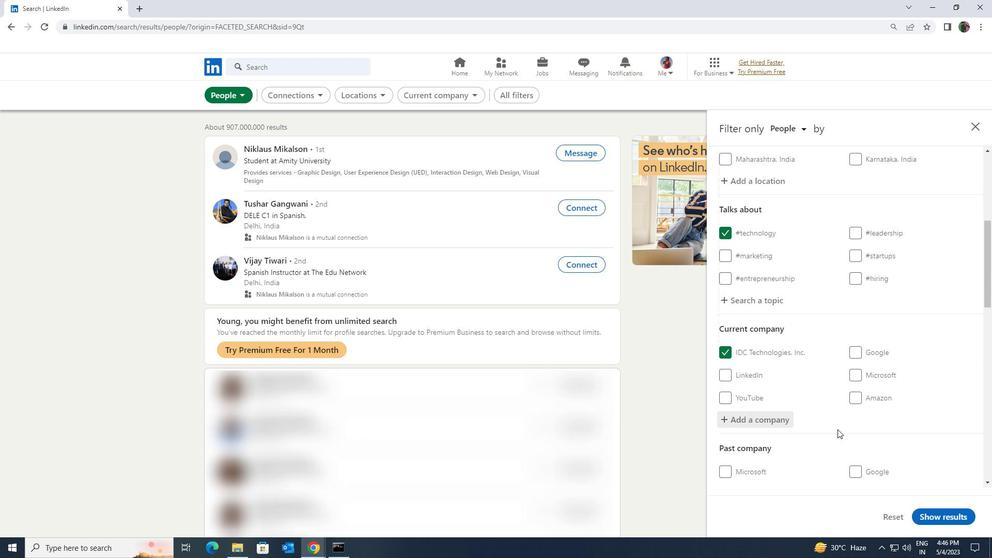 
Action: Mouse scrolled (841, 422) with delta (0, 0)
Screenshot: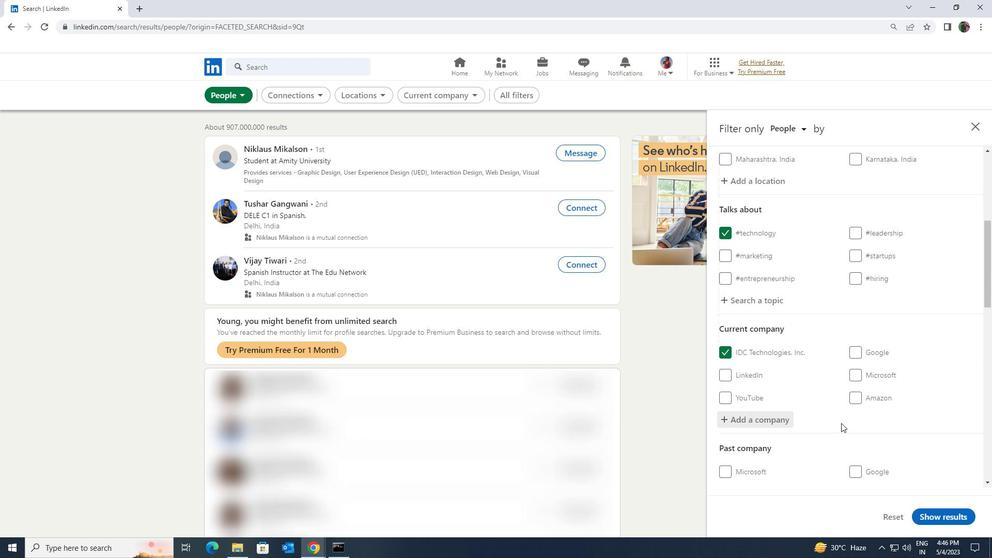 
Action: Mouse moved to (841, 423)
Screenshot: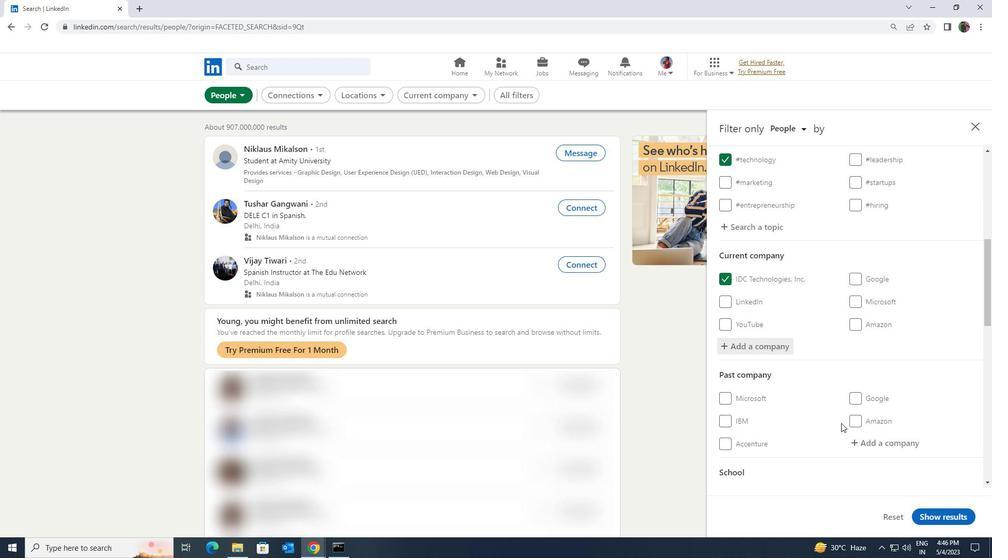 
Action: Mouse scrolled (841, 422) with delta (0, 0)
Screenshot: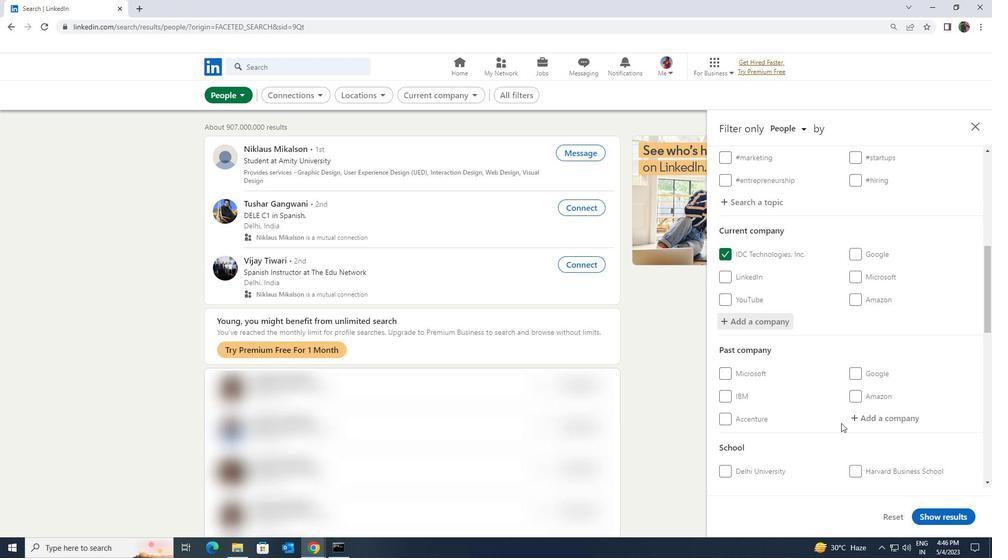 
Action: Mouse moved to (842, 423)
Screenshot: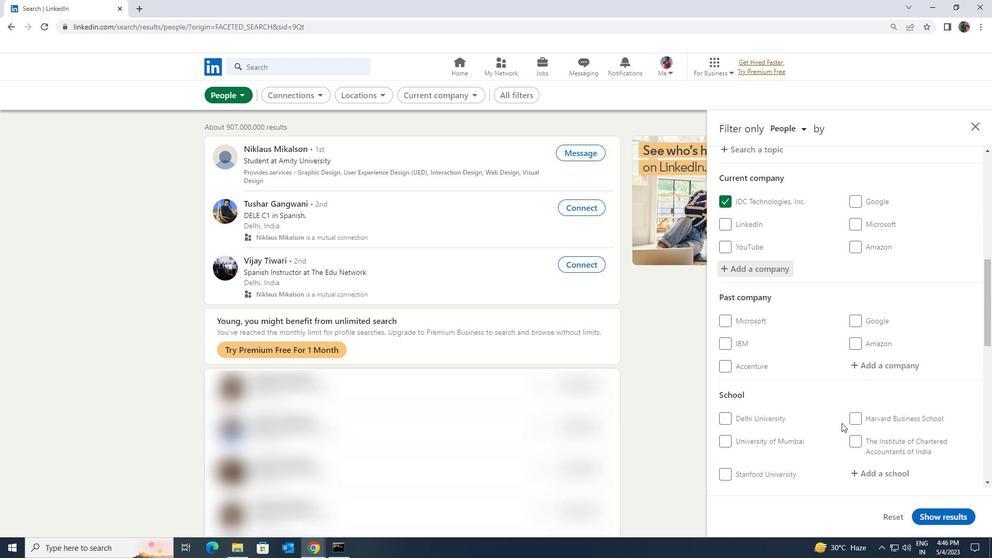 
Action: Mouse scrolled (842, 423) with delta (0, 0)
Screenshot: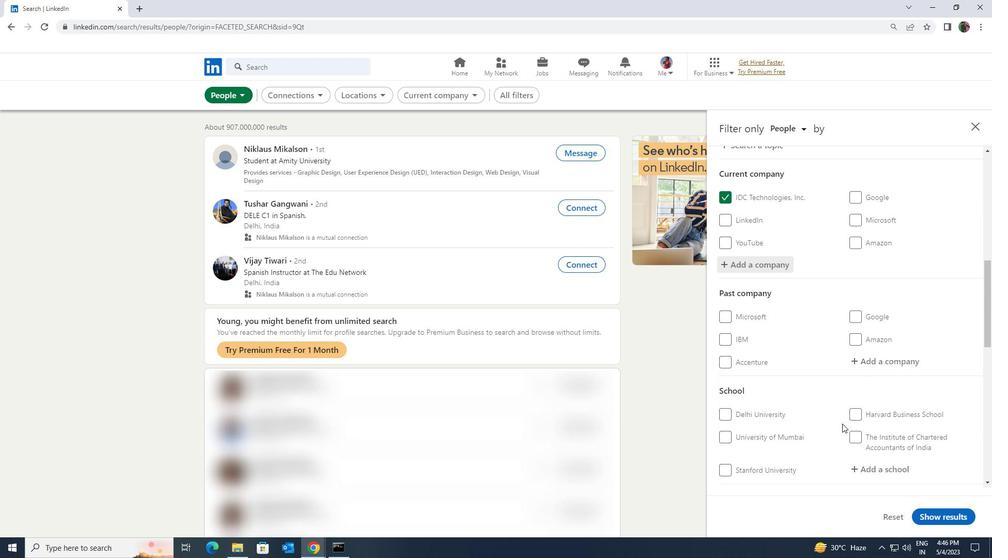 
Action: Mouse moved to (851, 424)
Screenshot: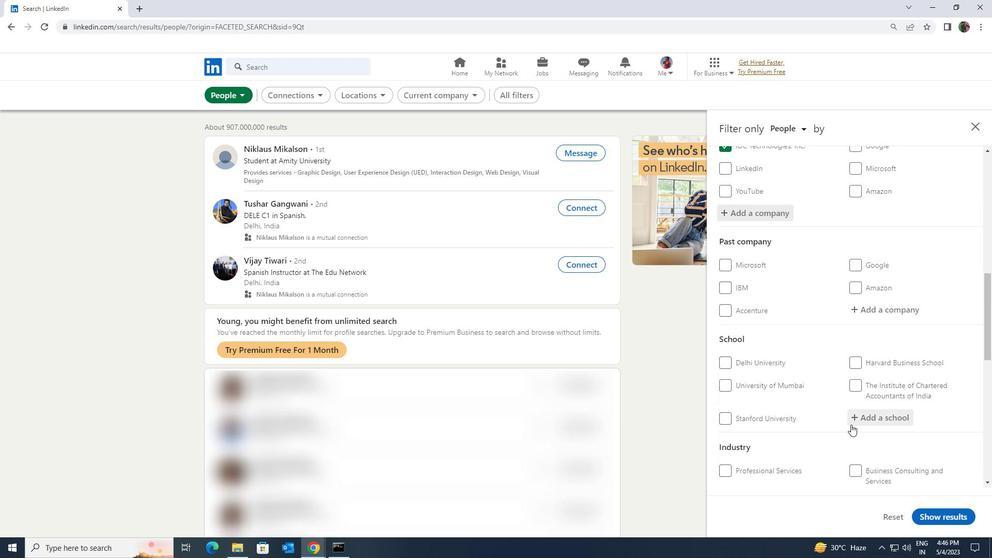 
Action: Mouse pressed left at (851, 424)
Screenshot: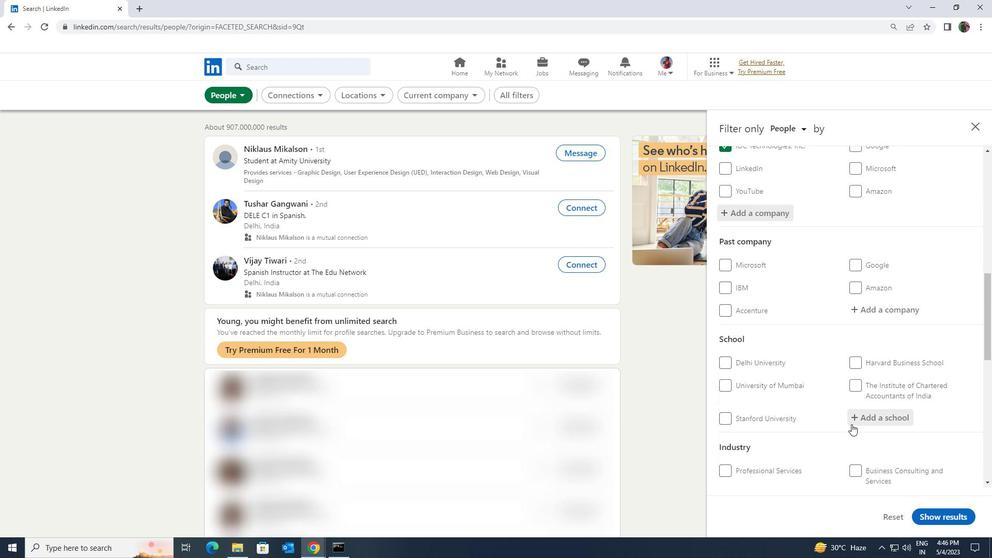 
Action: Key pressed <Key.shift><Key.shift><Key.shift>VIEK<Key.space><Key.shift>COLLE
Screenshot: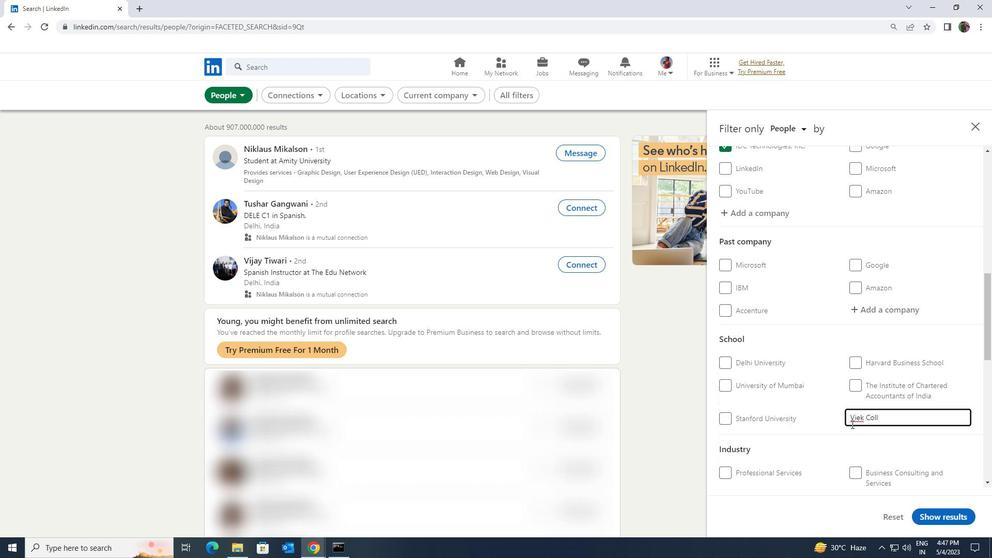 
Action: Mouse moved to (867, 422)
Screenshot: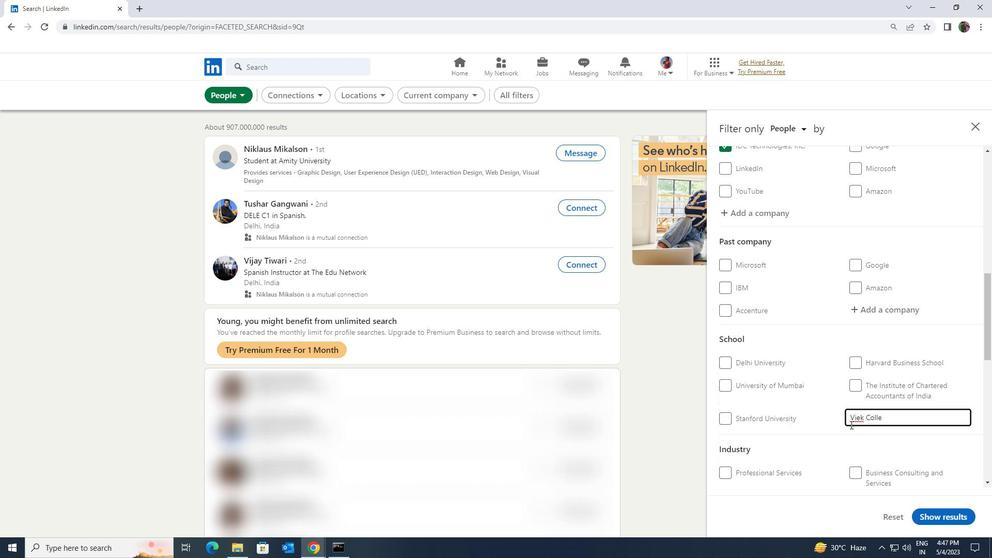 
Action: Key pressed <Key.backspace><Key.backspace><Key.backspace><Key.backspace><Key.backspace><Key.backspace><Key.backspace><Key.backspace><Key.shift>VEK<Key.space><Key.shift>COLL
Screenshot: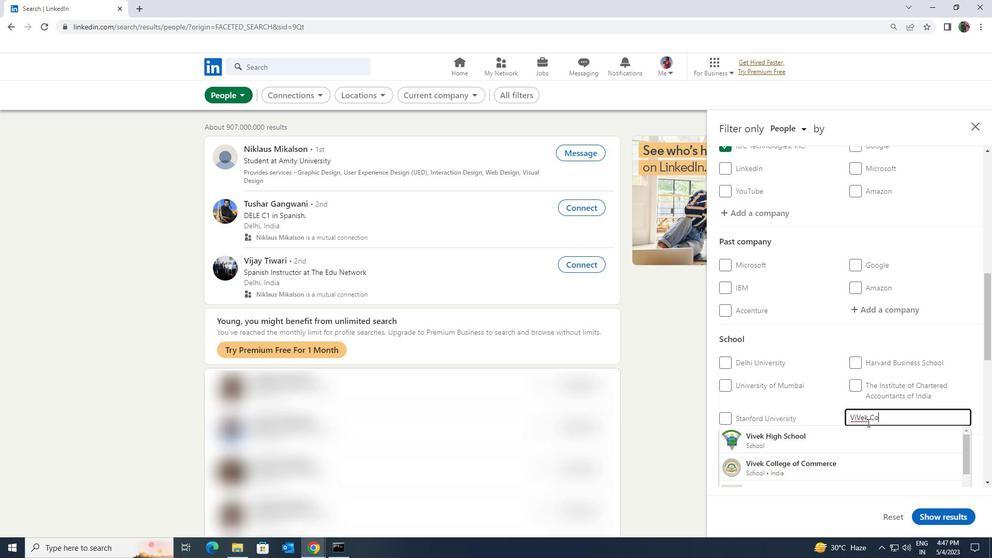 
Action: Mouse moved to (856, 434)
Screenshot: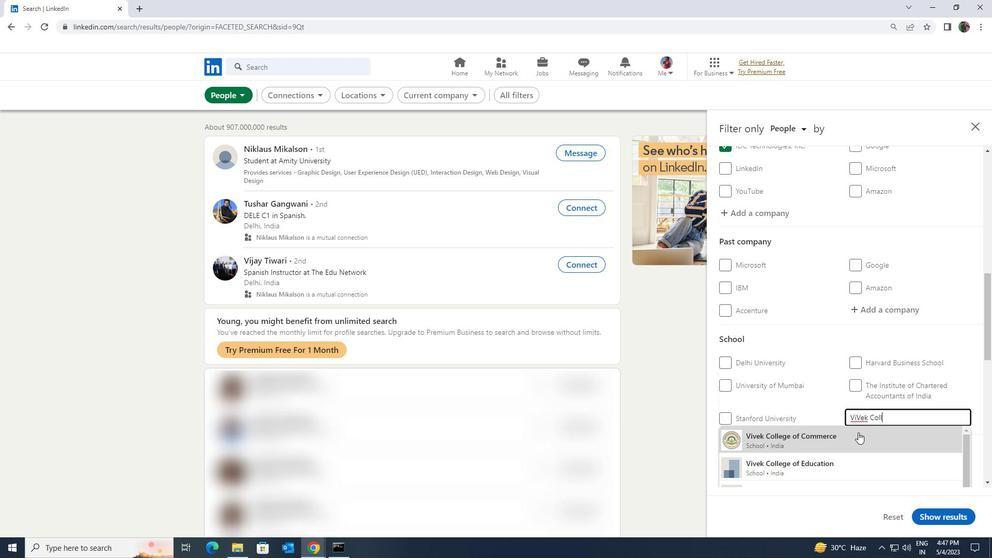 
Action: Mouse pressed left at (856, 434)
Screenshot: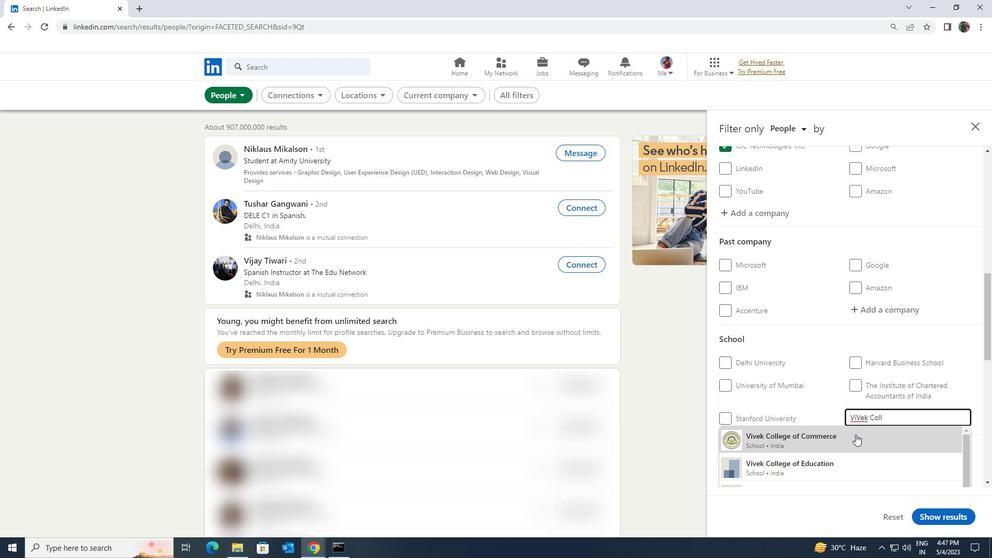 
Action: Mouse moved to (857, 429)
Screenshot: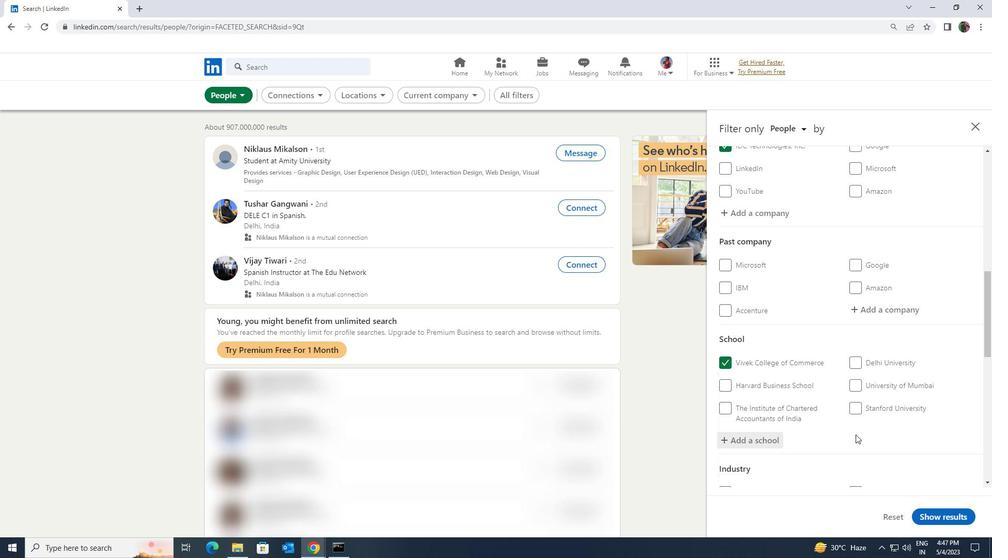 
Action: Mouse scrolled (857, 429) with delta (0, 0)
Screenshot: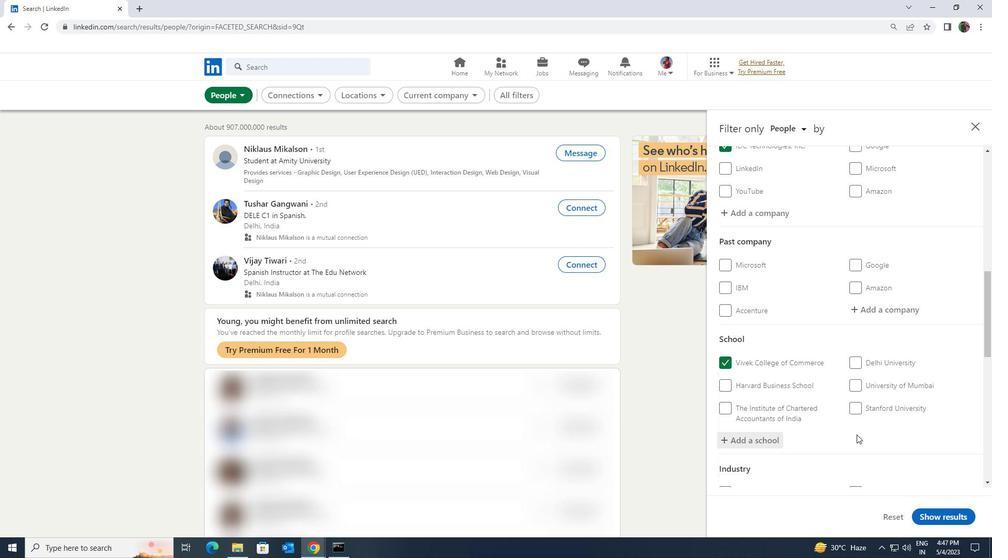 
Action: Mouse moved to (857, 428)
Screenshot: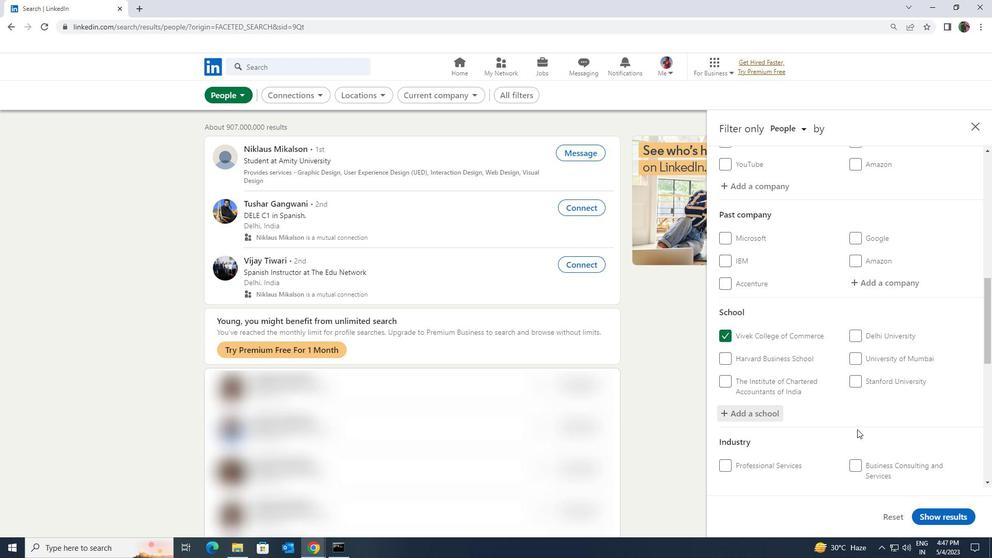 
Action: Mouse scrolled (857, 428) with delta (0, 0)
Screenshot: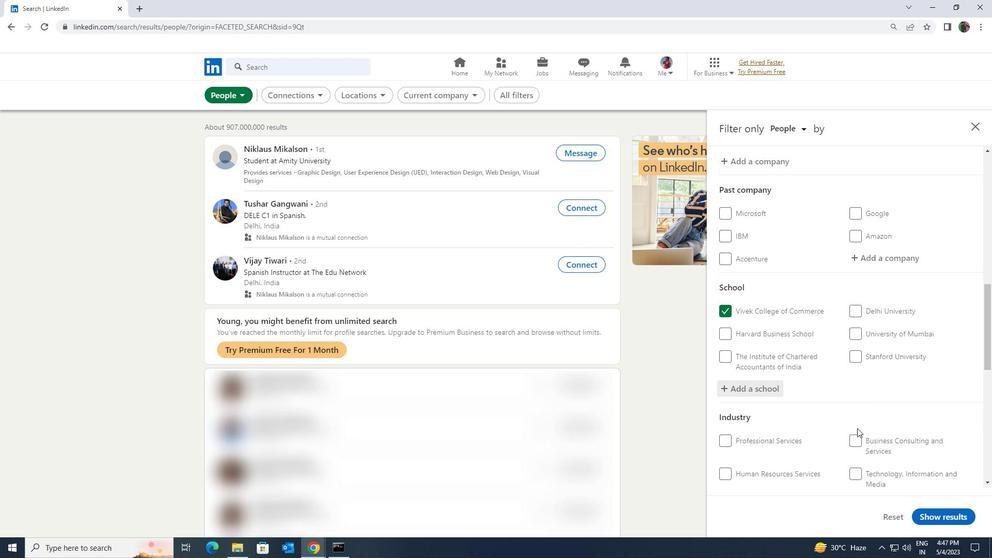 
Action: Mouse scrolled (857, 428) with delta (0, 0)
Screenshot: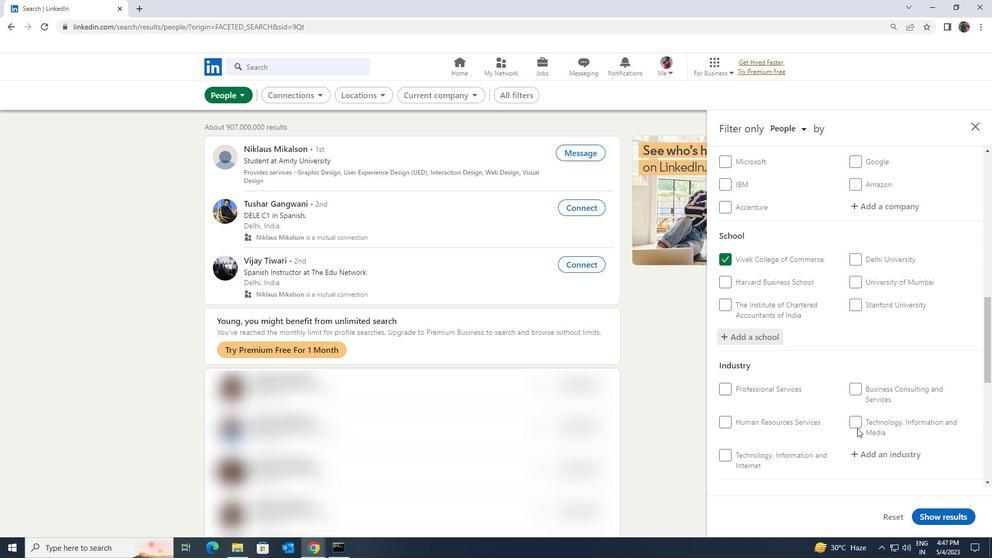 
Action: Mouse moved to (865, 407)
Screenshot: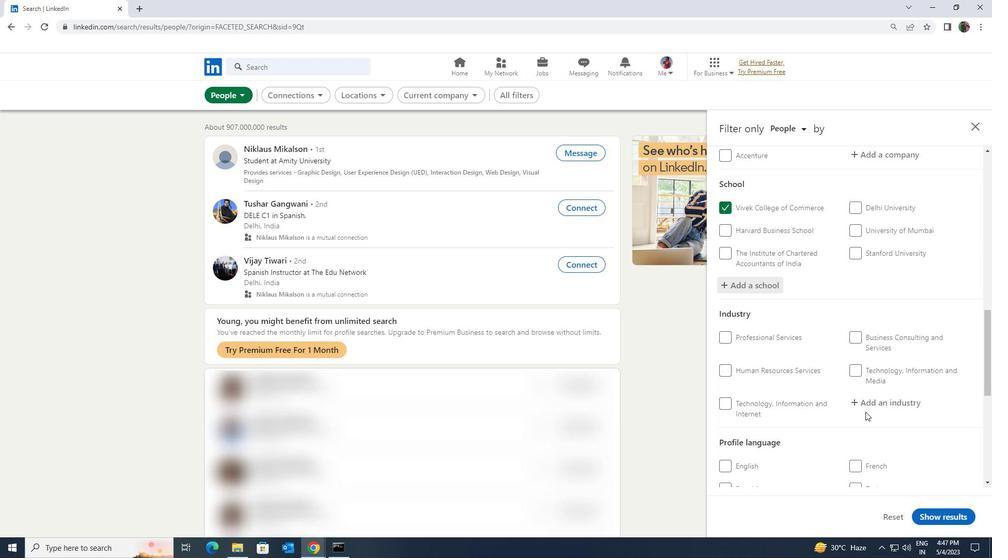 
Action: Mouse pressed left at (865, 407)
Screenshot: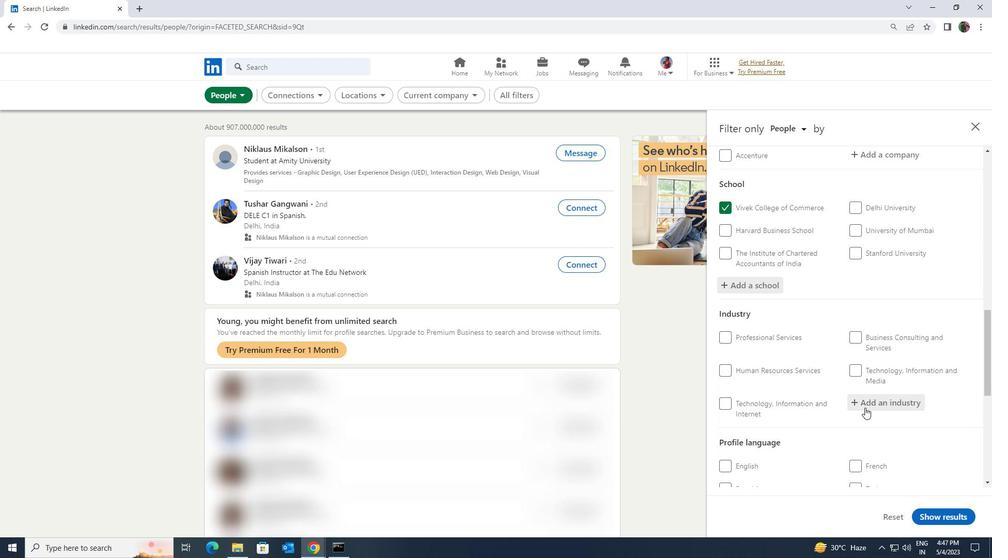 
Action: Key pressed <Key.shift><Key.shift>ANIMATION
Screenshot: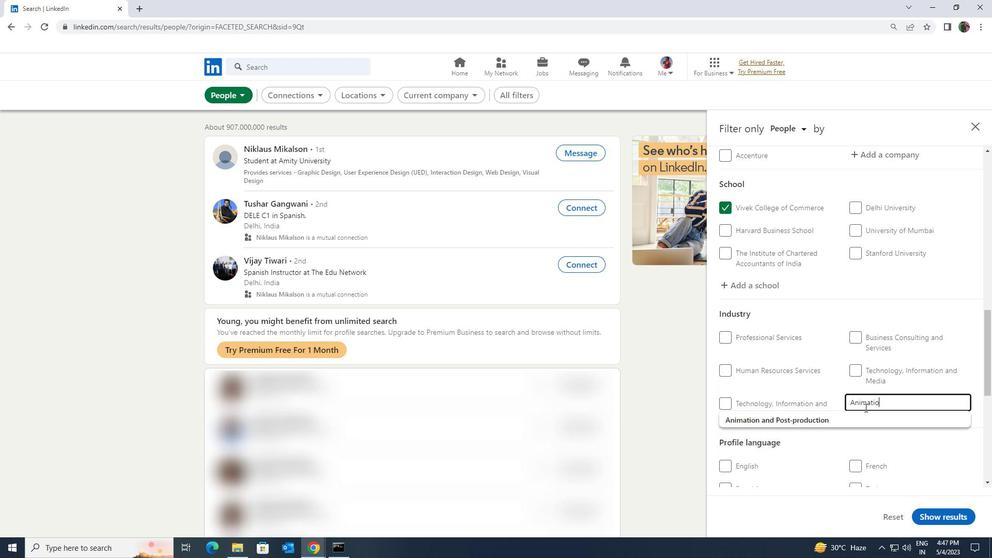 
Action: Mouse moved to (867, 416)
Screenshot: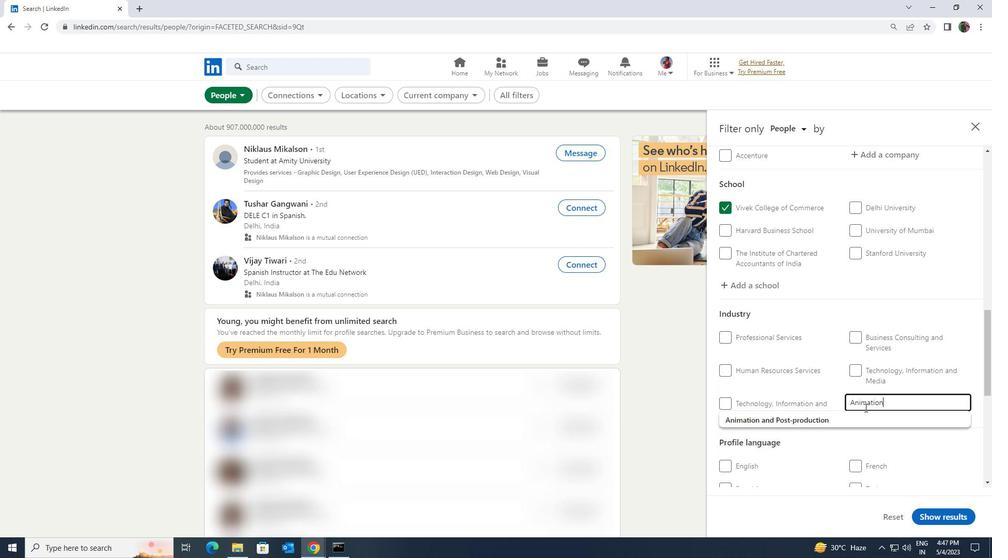 
Action: Mouse pressed left at (867, 416)
Screenshot: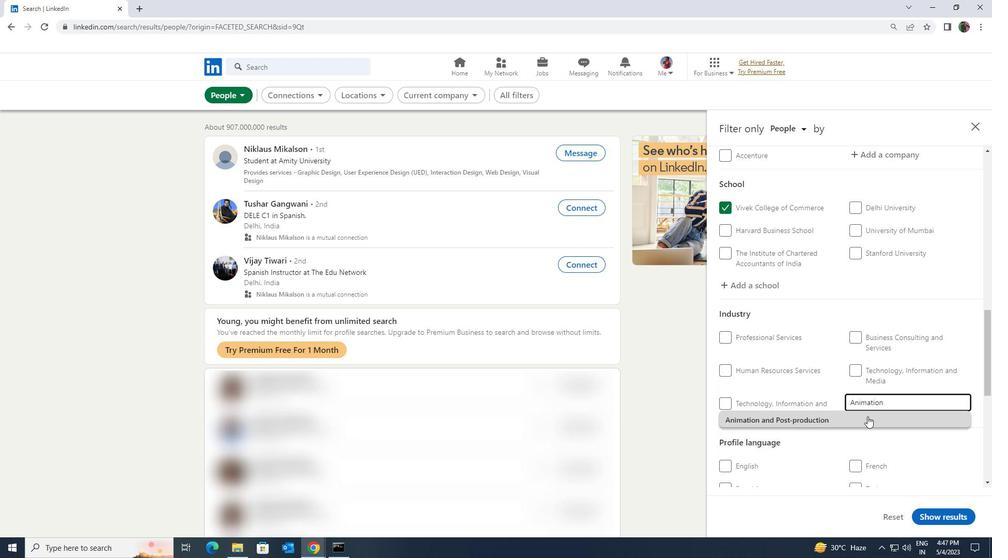 
Action: Mouse scrolled (867, 416) with delta (0, 0)
Screenshot: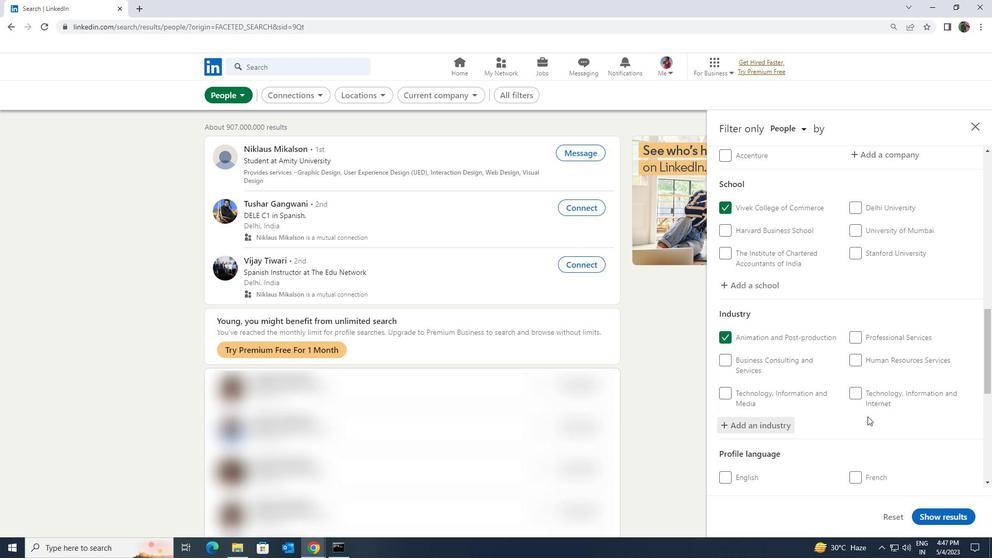
Action: Mouse scrolled (867, 416) with delta (0, 0)
Screenshot: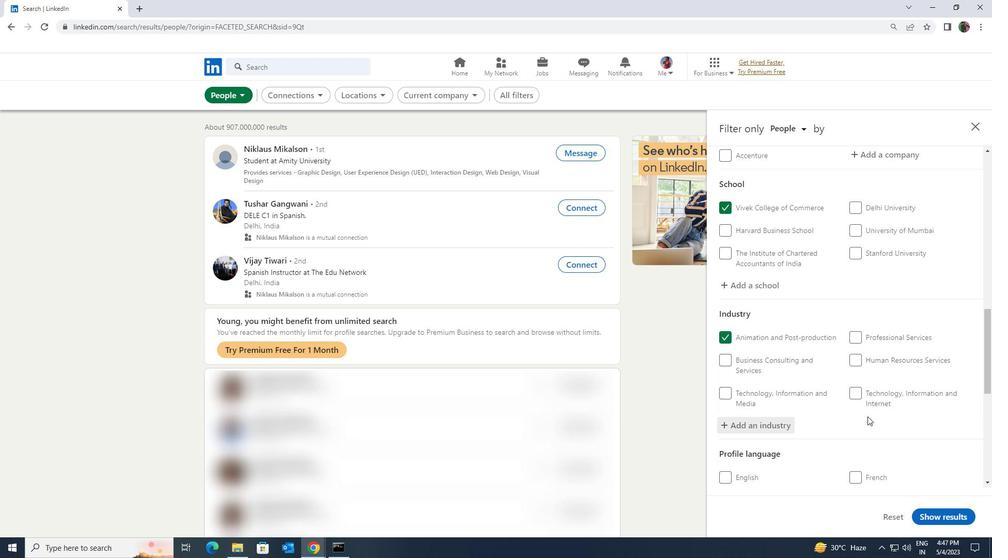 
Action: Mouse scrolled (867, 416) with delta (0, 0)
Screenshot: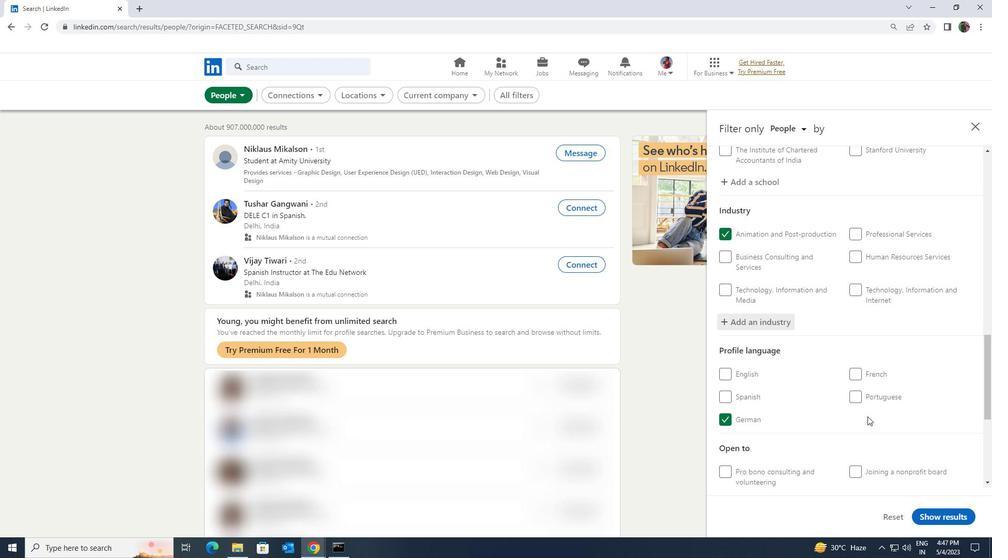 
Action: Mouse scrolled (867, 416) with delta (0, 0)
Screenshot: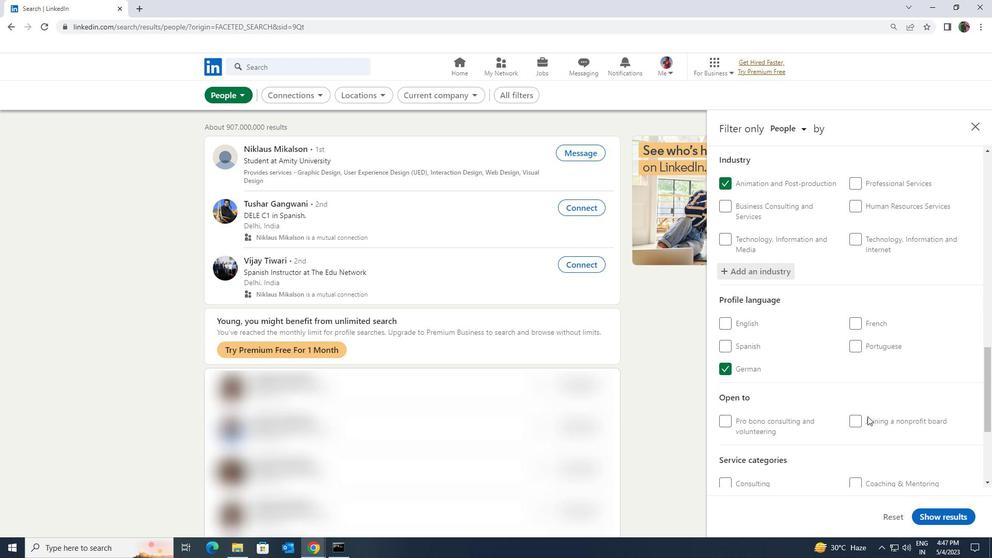 
Action: Mouse scrolled (867, 416) with delta (0, 0)
Screenshot: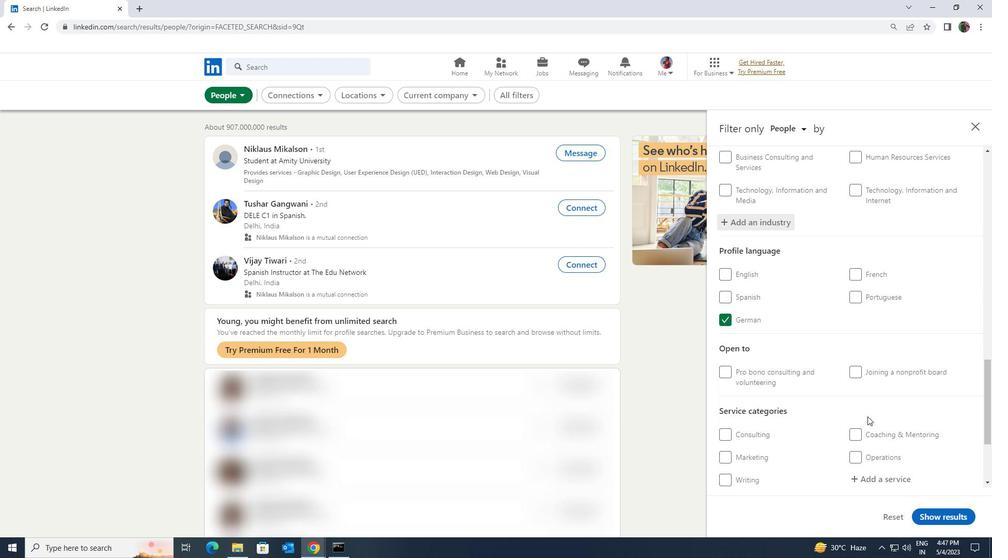 
Action: Mouse moved to (864, 428)
Screenshot: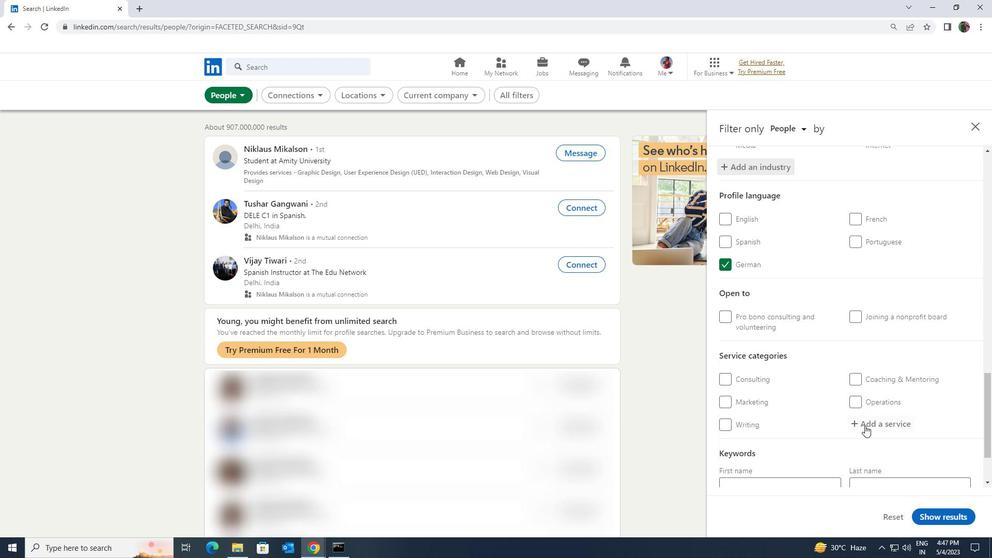 
Action: Mouse pressed left at (864, 428)
Screenshot: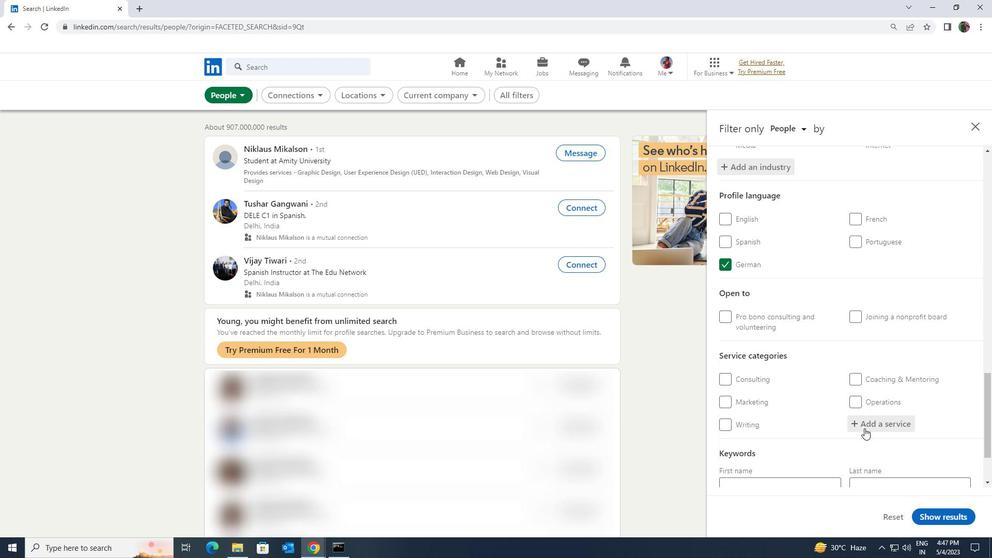 
Action: Key pressed <Key.shift><Key.shift><Key.shift><Key.shift>BUD
Screenshot: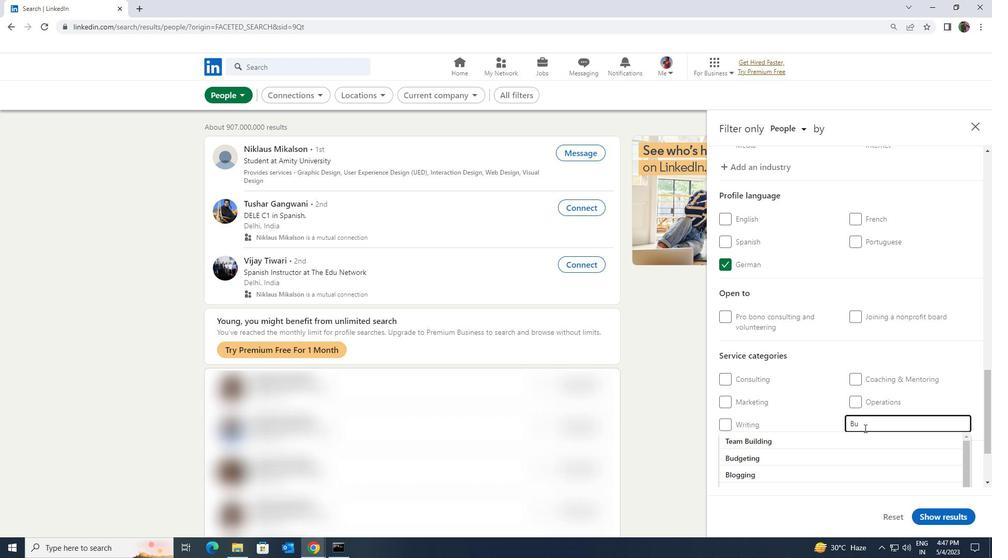
Action: Mouse moved to (857, 435)
Screenshot: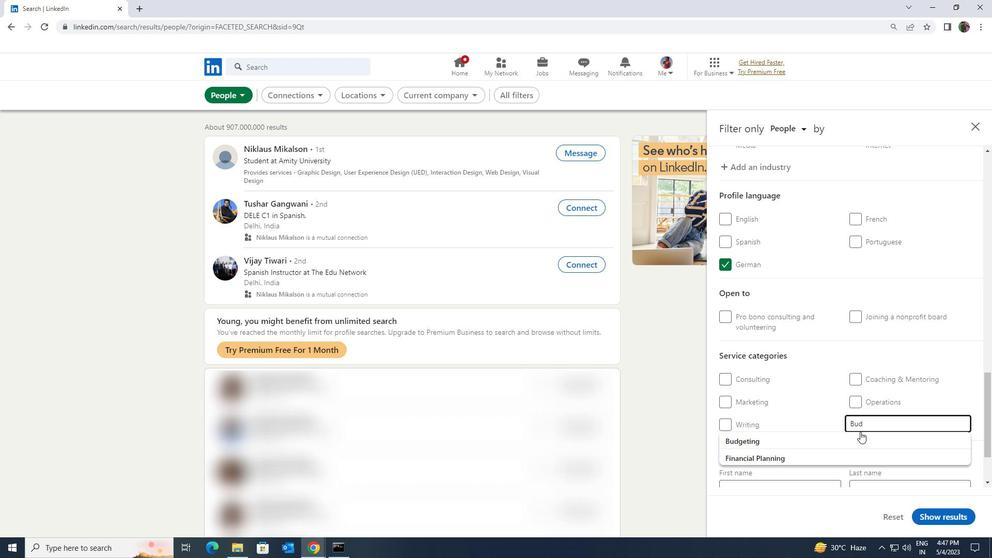 
Action: Mouse pressed left at (857, 435)
Screenshot: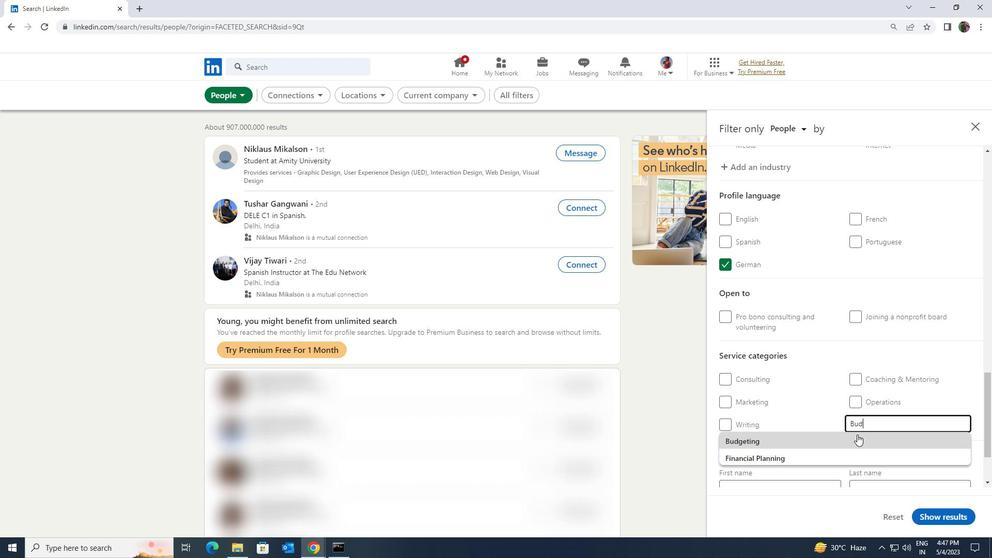 
Action: Mouse scrolled (857, 435) with delta (0, 0)
Screenshot: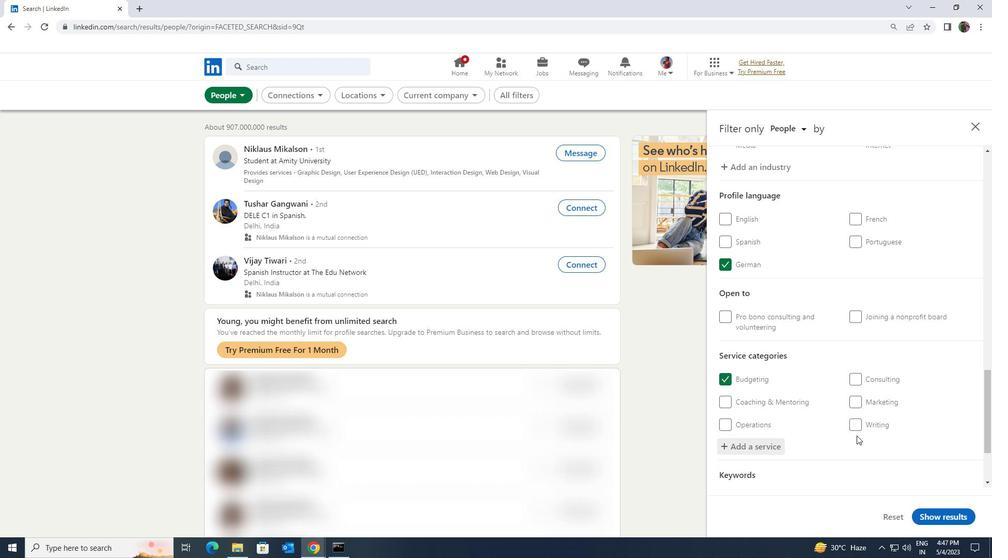 
Action: Mouse scrolled (857, 435) with delta (0, 0)
Screenshot: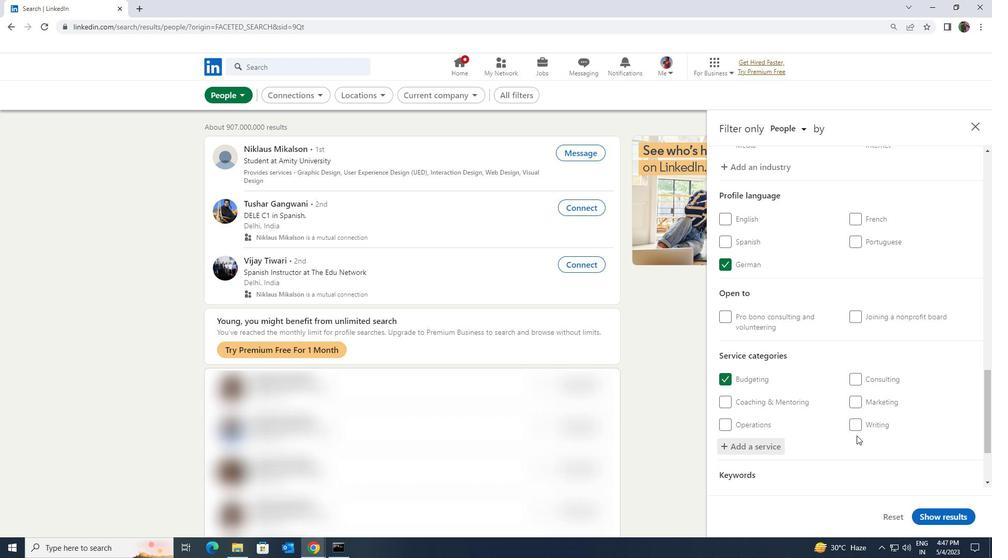 
Action: Mouse scrolled (857, 435) with delta (0, 0)
Screenshot: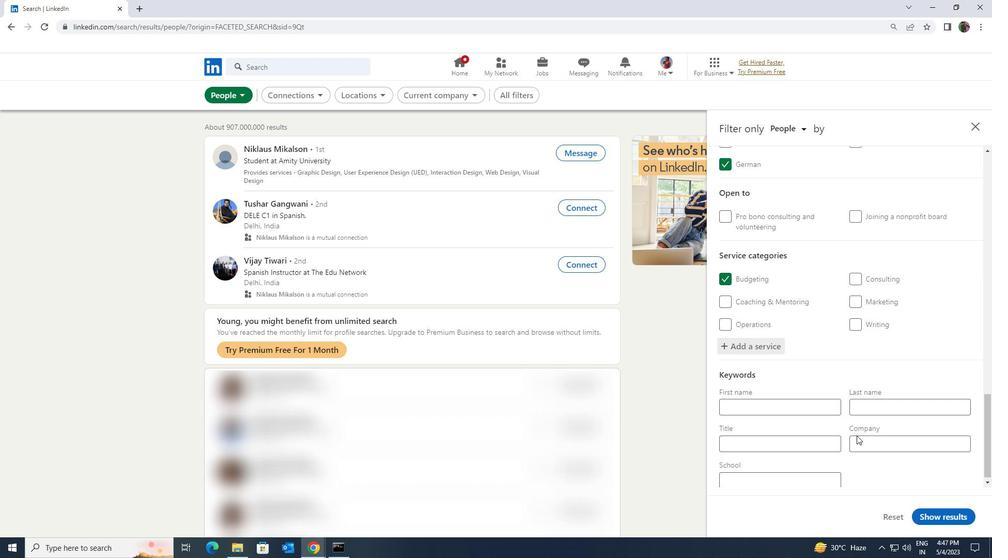 
Action: Mouse scrolled (857, 435) with delta (0, 0)
Screenshot: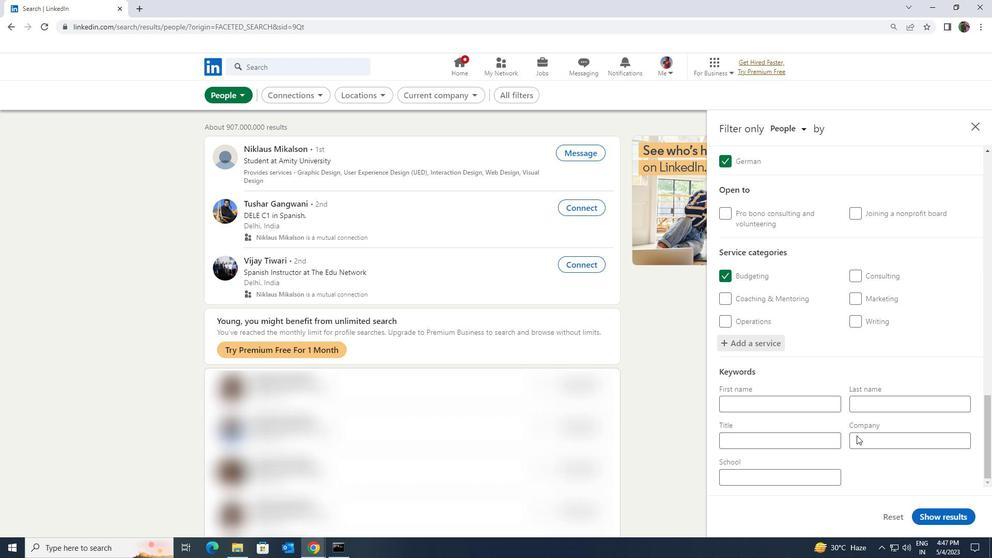 
Action: Mouse moved to (830, 435)
Screenshot: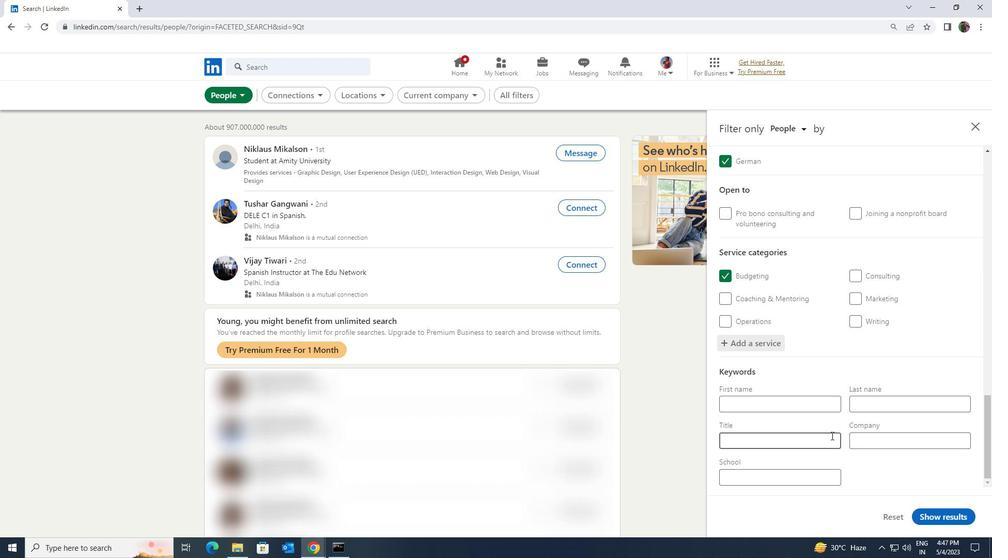 
Action: Mouse pressed left at (830, 435)
Screenshot: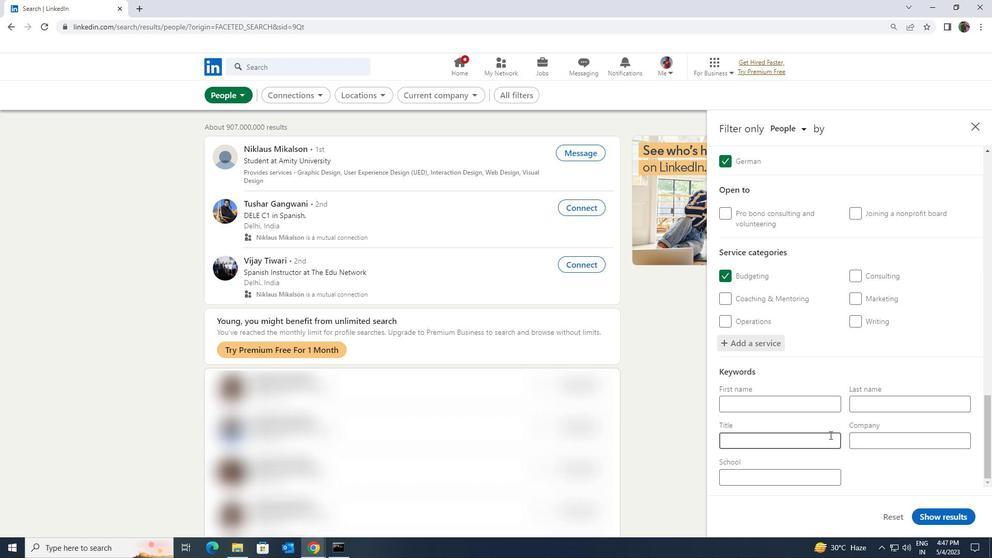 
Action: Key pressed <Key.shift><Key.shift><Key.shift><Key.shift><Key.shift><Key.shift><Key.shift><Key.shift><Key.shift><Key.shift><Key.shift><Key.shift><Key.shift><Key.shift><Key.shift>ADMINISTRATIVE<Key.space><Key.shift><Key.shift><Key.shift>MANAGER
Screenshot: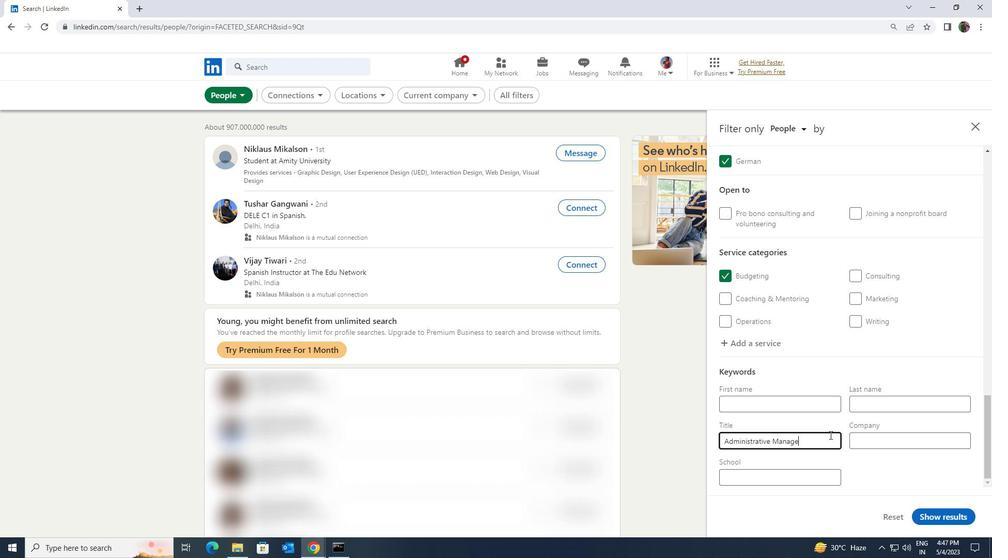 
Action: Mouse moved to (927, 517)
Screenshot: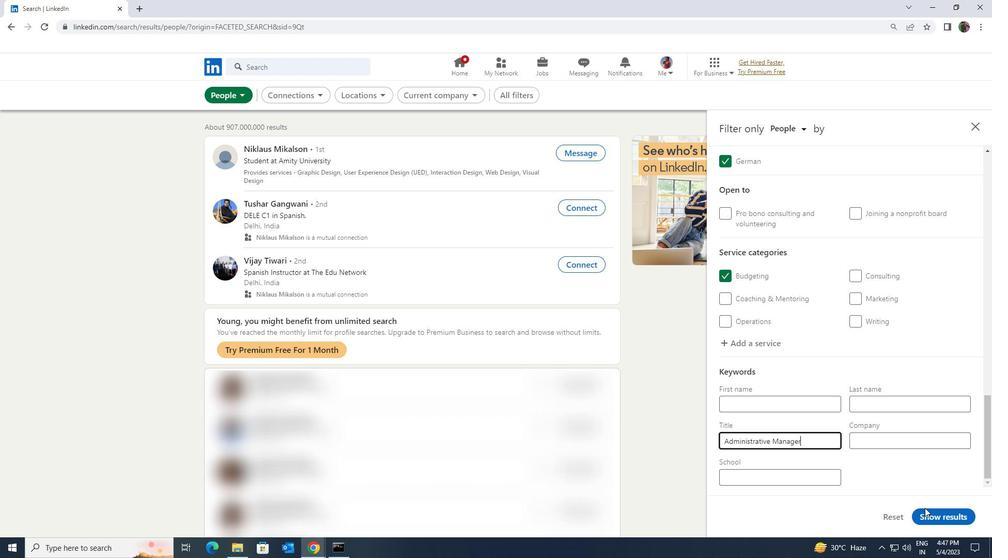 
Action: Mouse pressed left at (927, 517)
Screenshot: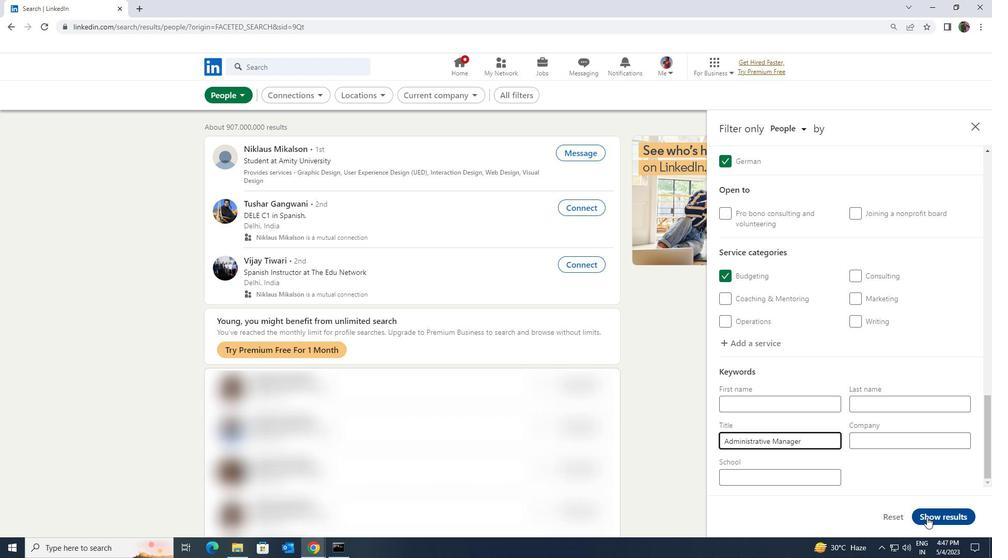 
